 Task: Add a condition where "Hours since ticket status new Is Five" in unsolved tickets in your groups.
Action: Mouse moved to (124, 463)
Screenshot: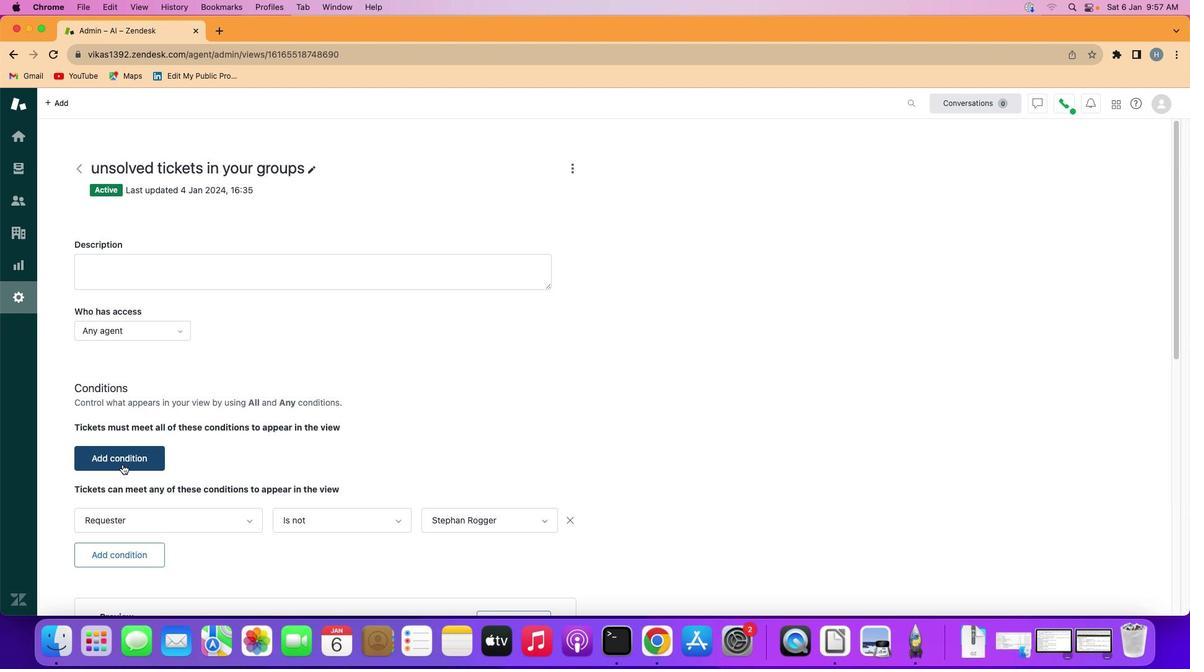 
Action: Mouse pressed left at (124, 463)
Screenshot: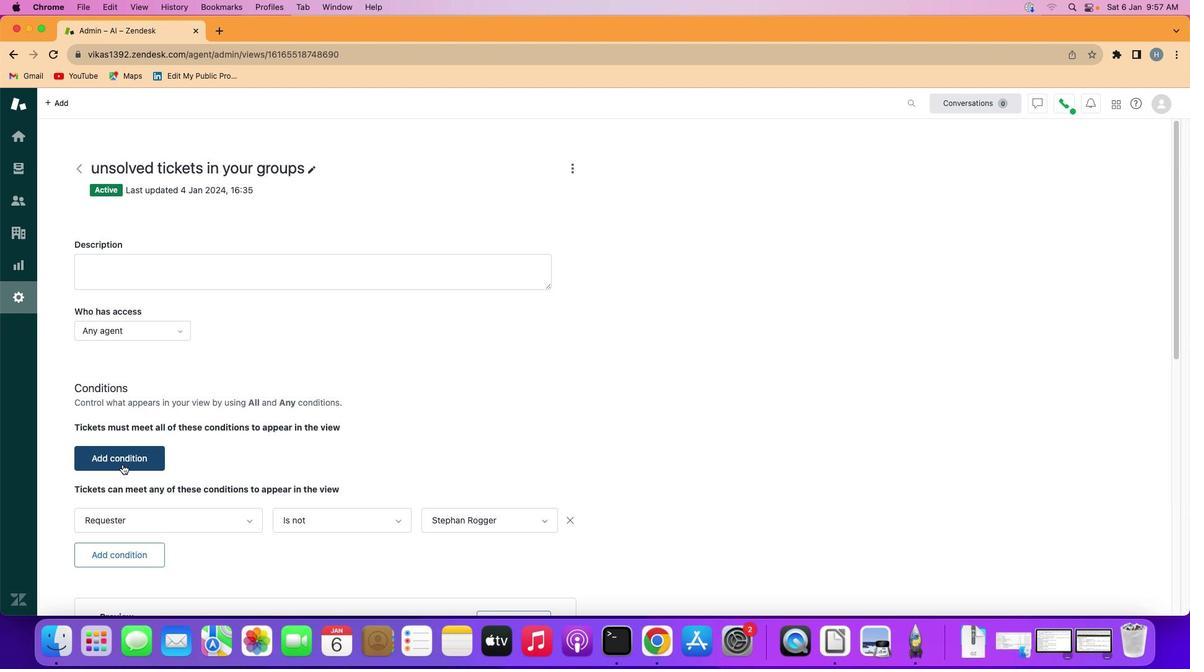 
Action: Mouse moved to (159, 463)
Screenshot: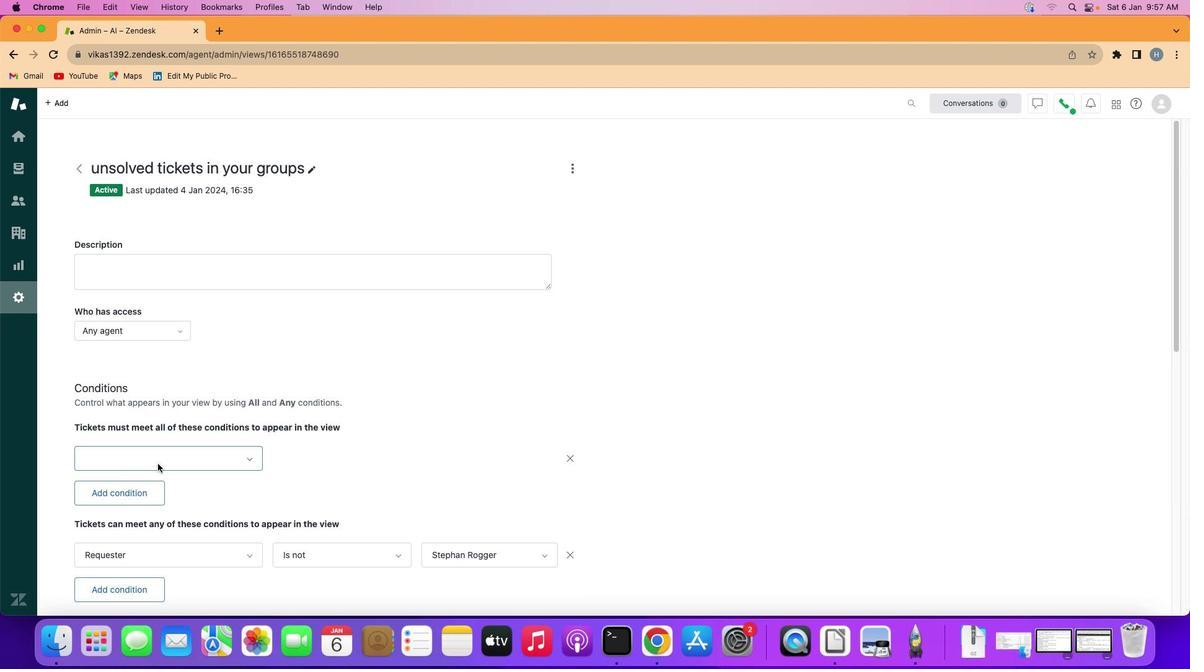 
Action: Mouse pressed left at (159, 463)
Screenshot: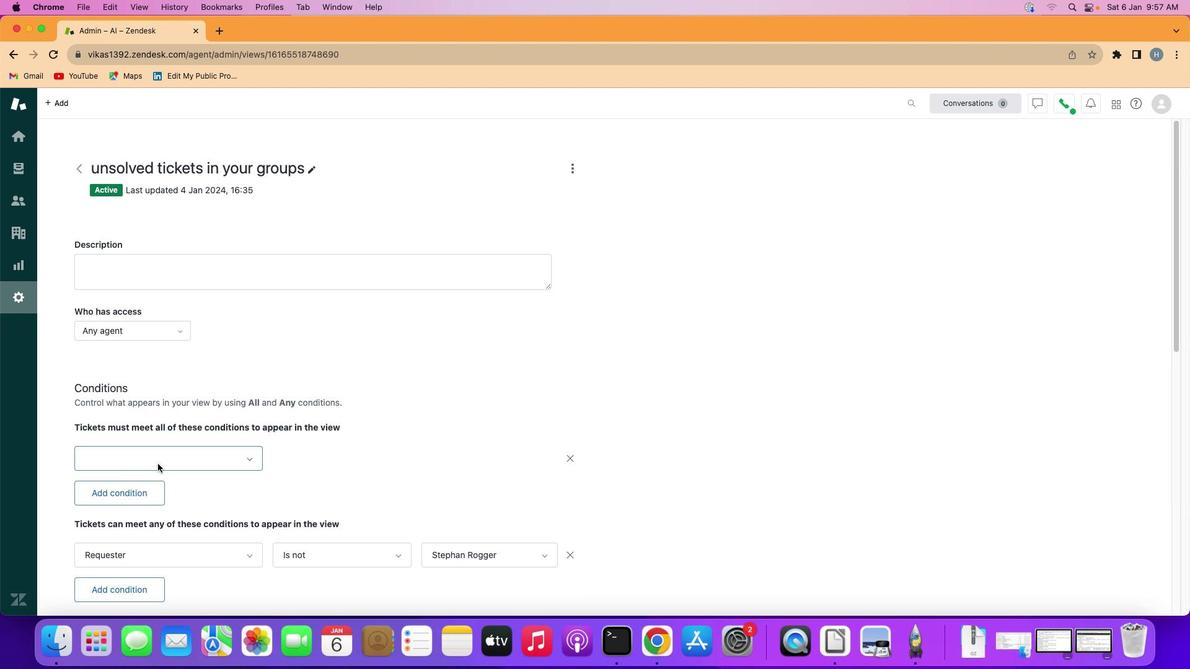 
Action: Mouse moved to (168, 345)
Screenshot: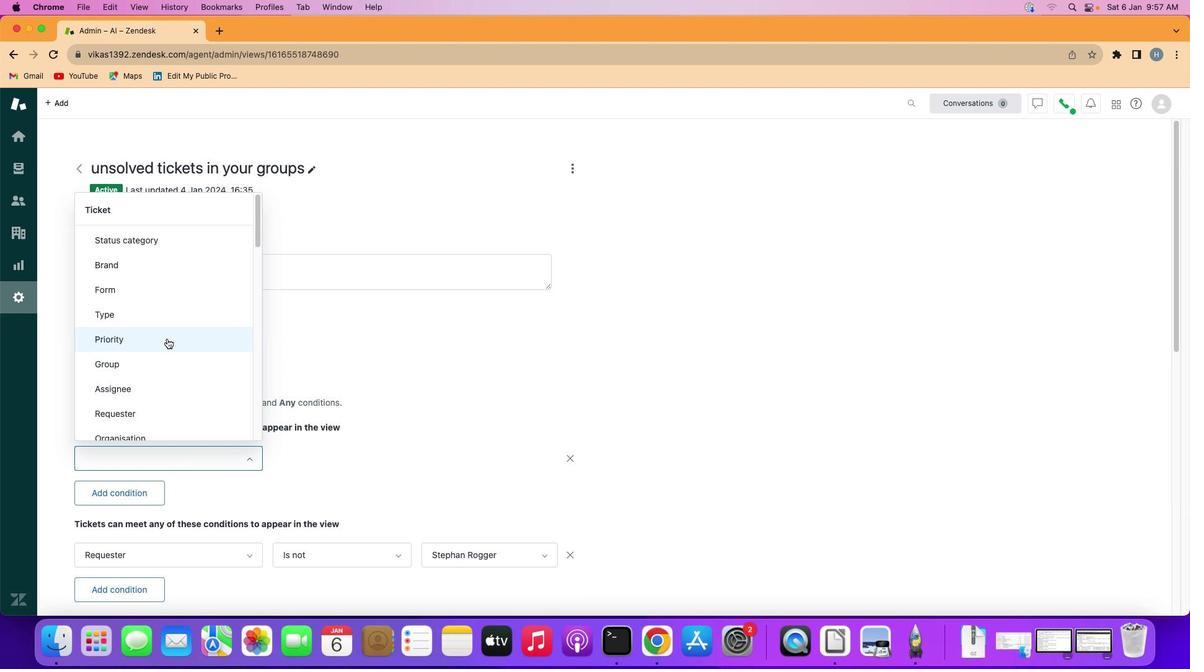 
Action: Mouse scrolled (168, 345) with delta (0, 26)
Screenshot: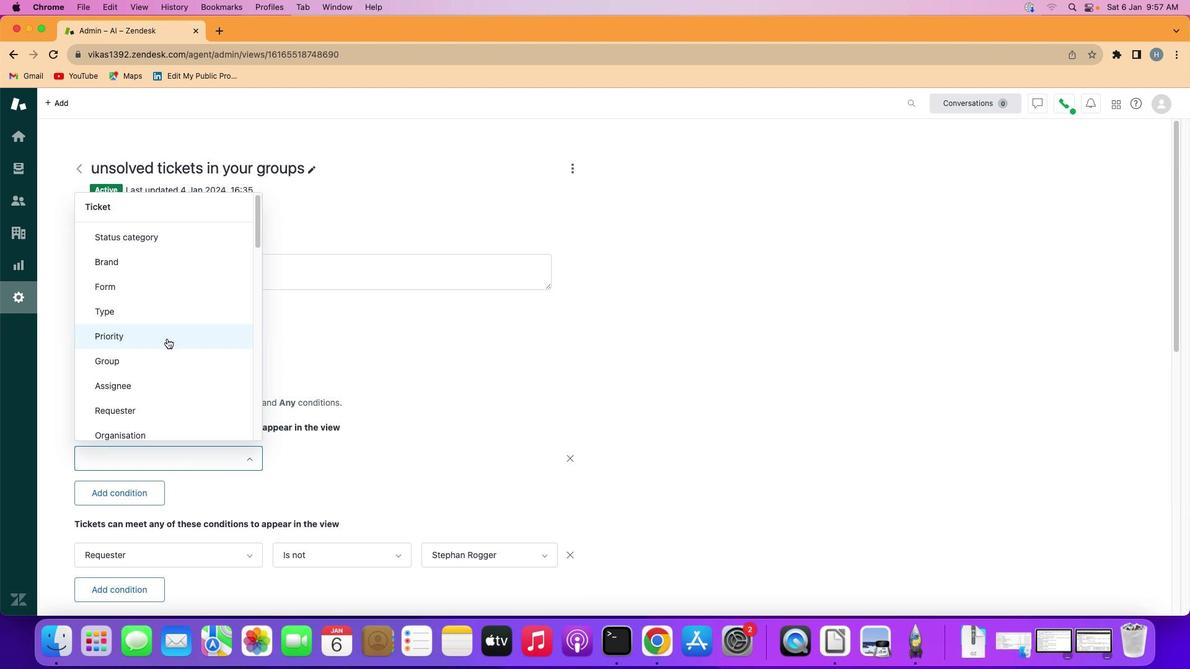 
Action: Mouse scrolled (168, 345) with delta (0, 26)
Screenshot: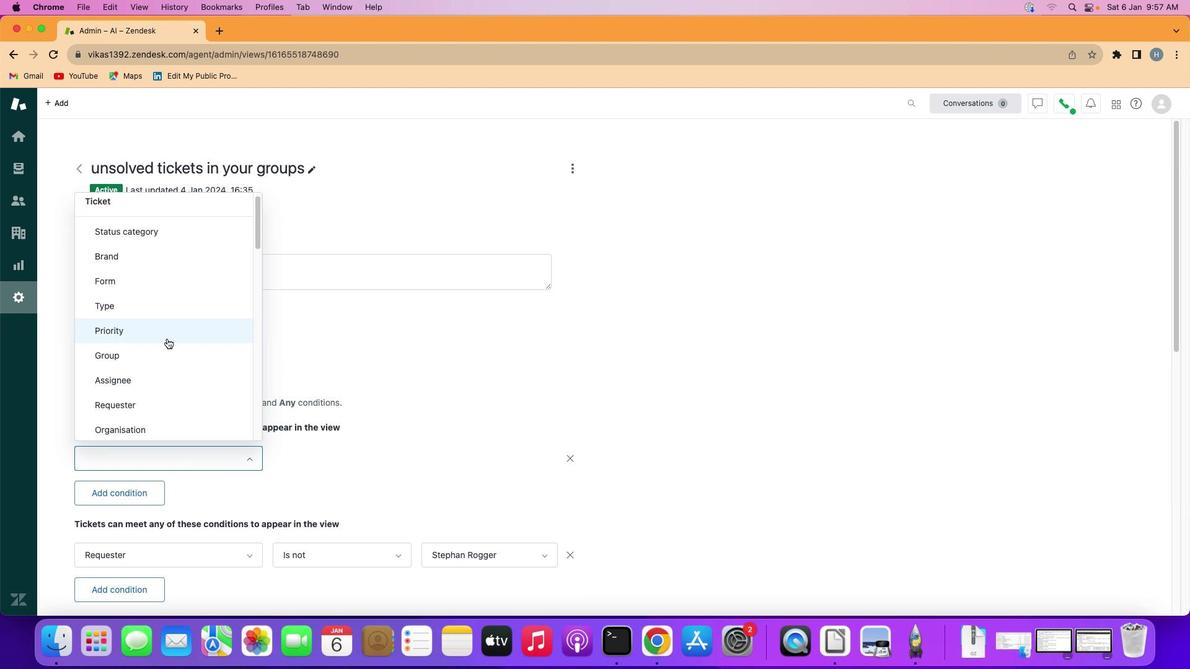 
Action: Mouse scrolled (168, 345) with delta (0, 25)
Screenshot: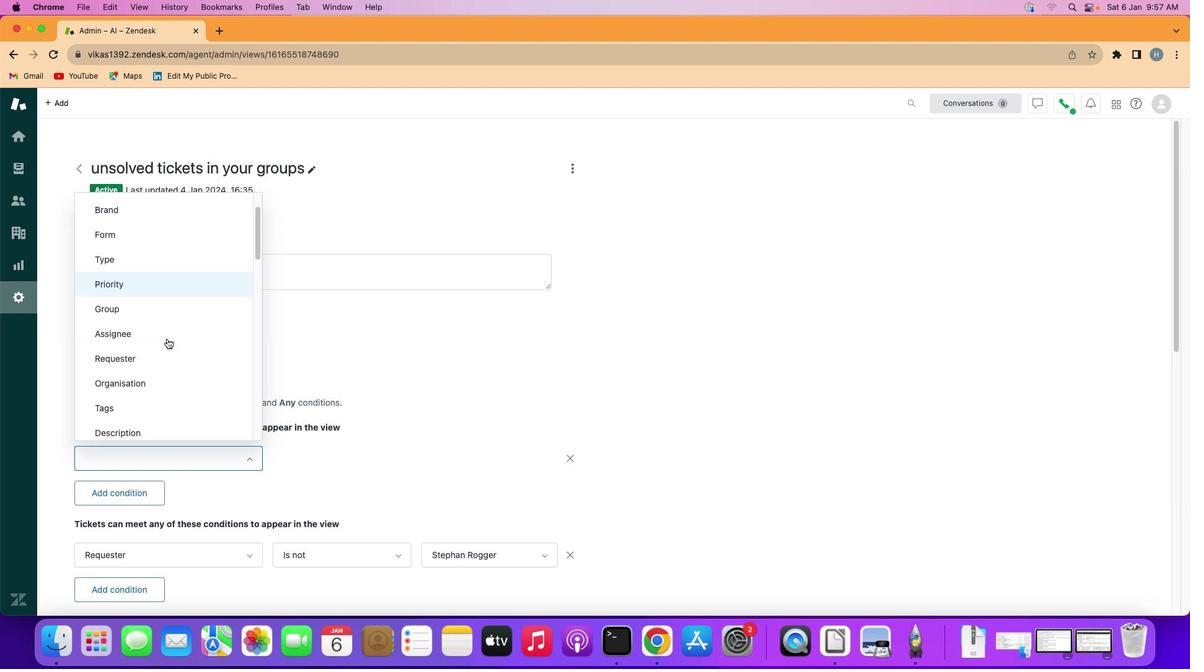 
Action: Mouse scrolled (168, 345) with delta (0, 24)
Screenshot: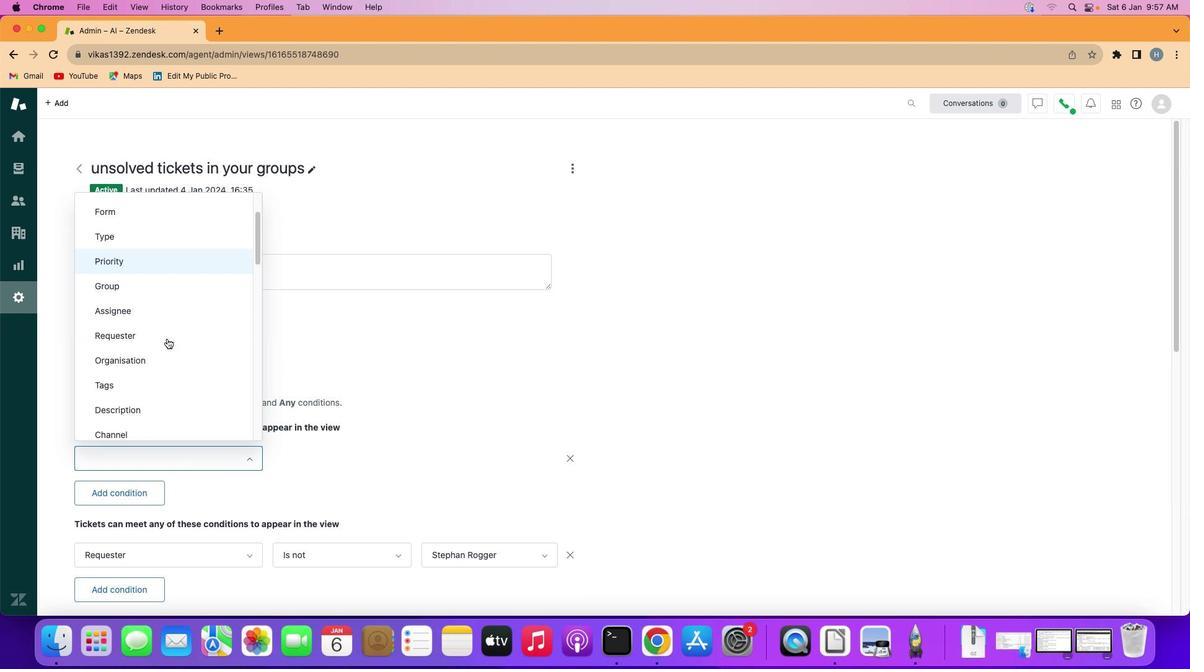 
Action: Mouse scrolled (168, 345) with delta (0, 24)
Screenshot: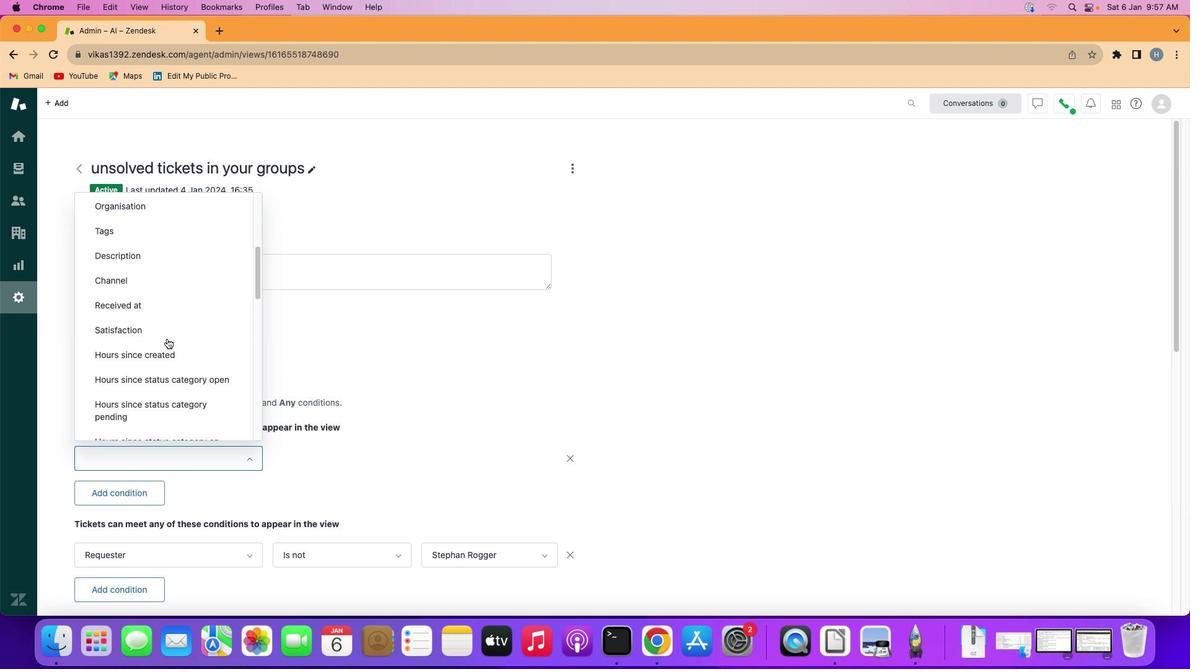 
Action: Mouse scrolled (168, 345) with delta (0, 24)
Screenshot: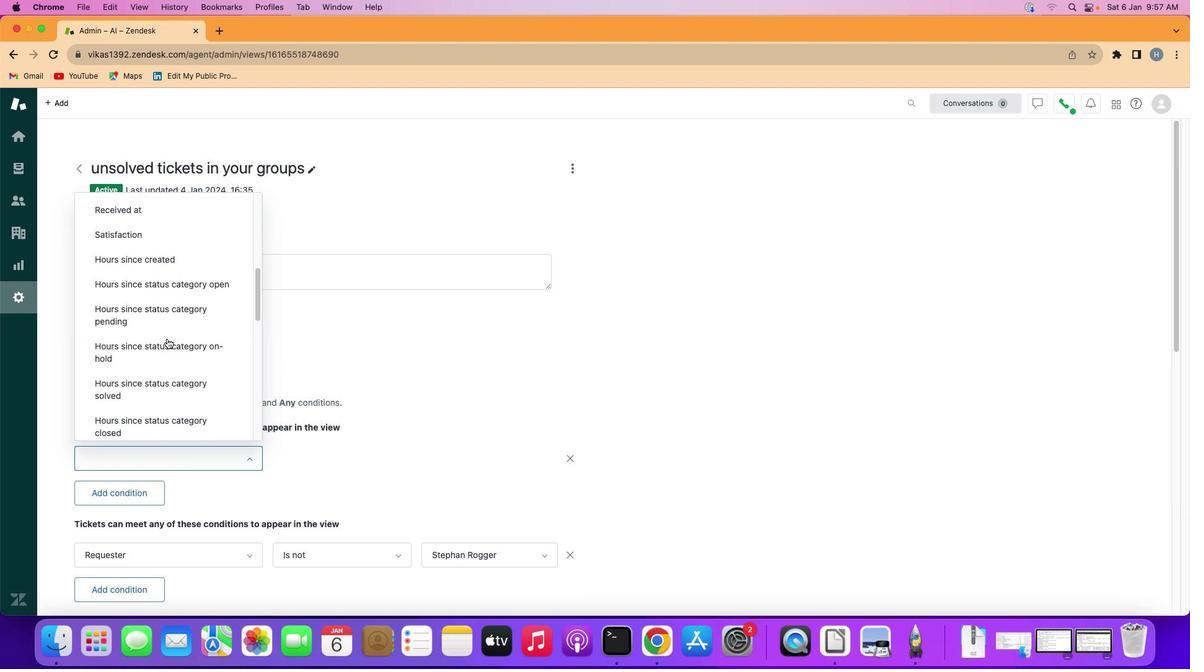 
Action: Mouse moved to (174, 374)
Screenshot: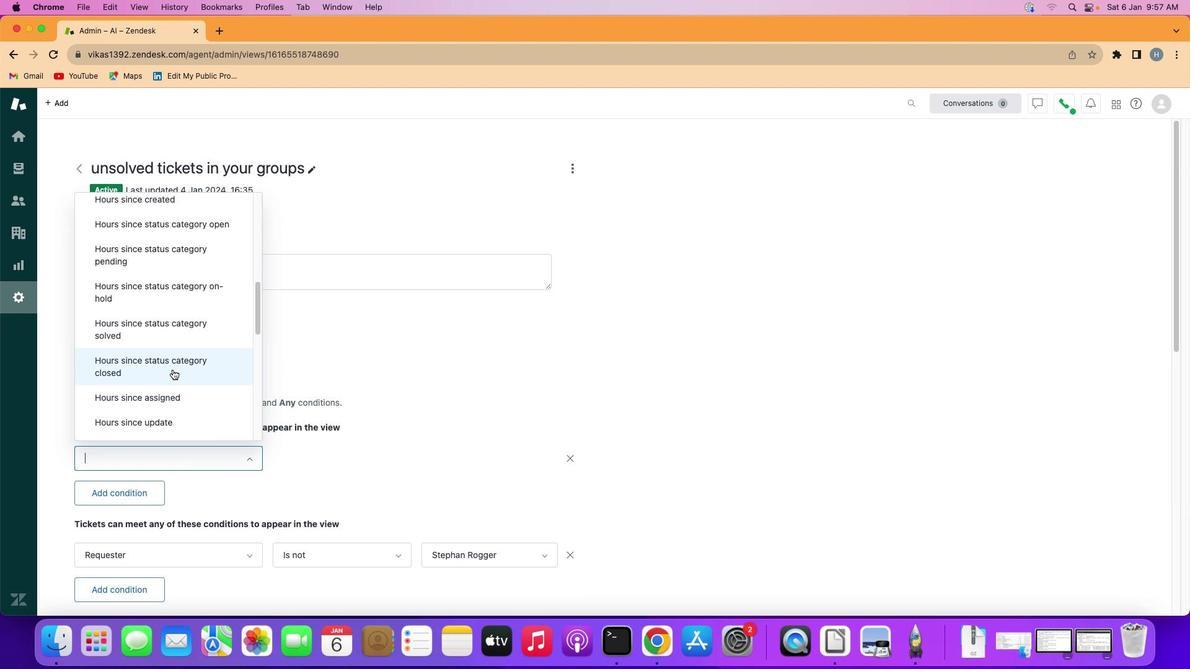 
Action: Mouse scrolled (174, 374) with delta (0, 26)
Screenshot: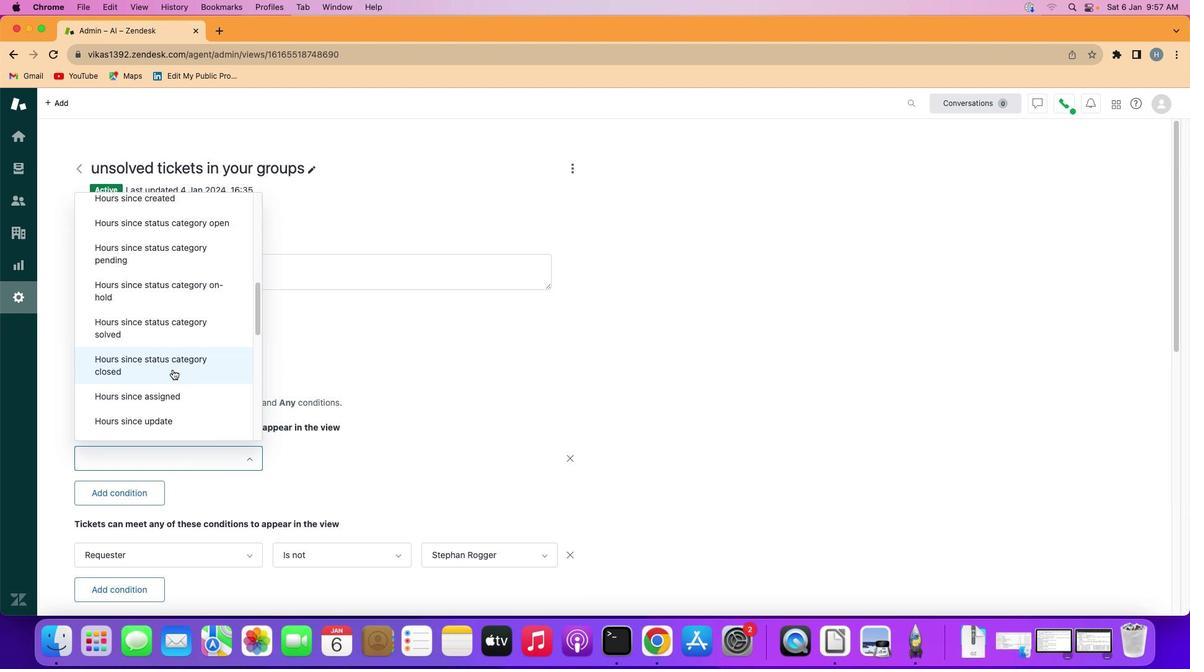 
Action: Mouse scrolled (174, 374) with delta (0, 26)
Screenshot: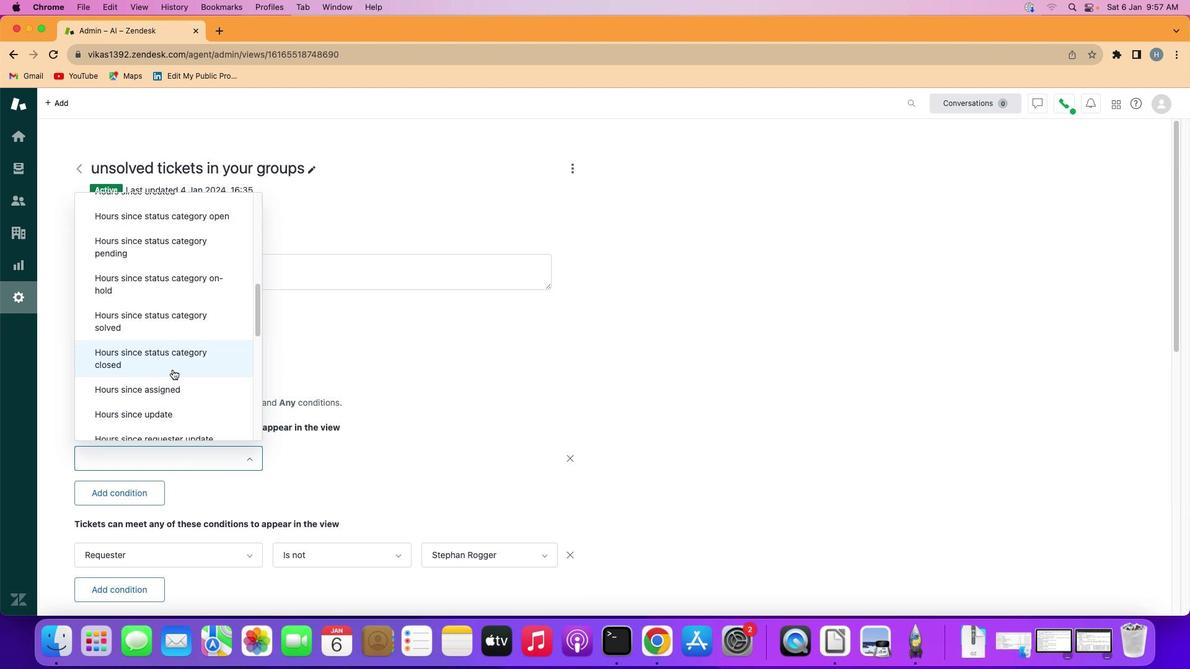 
Action: Mouse scrolled (174, 374) with delta (0, 26)
Screenshot: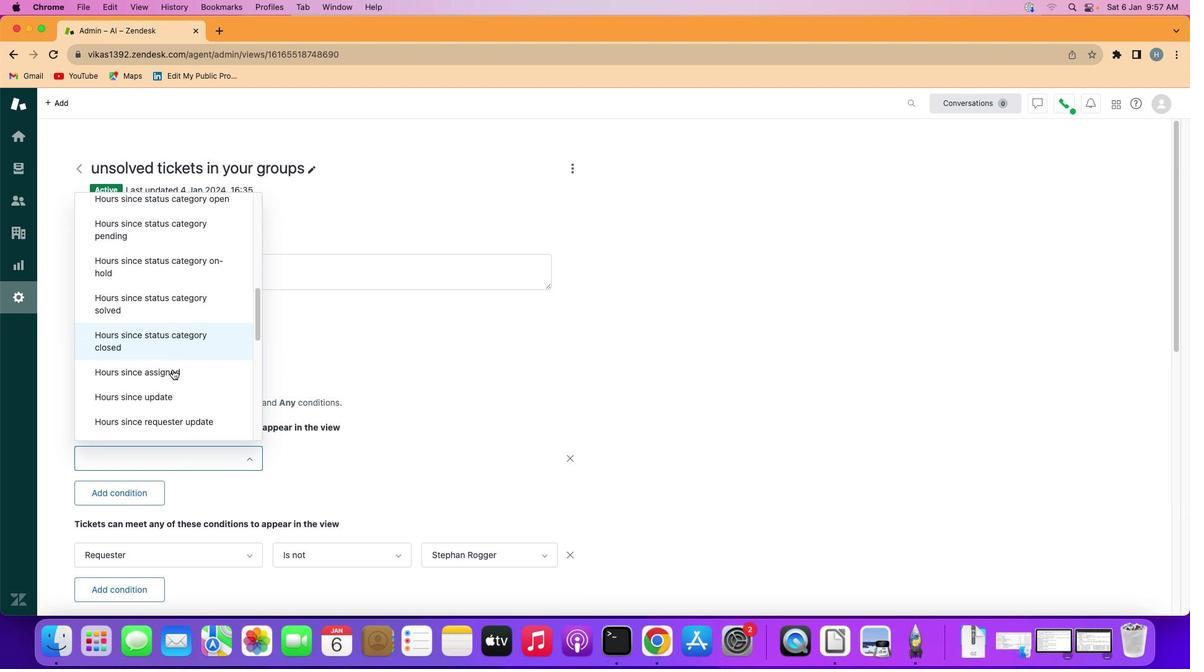 
Action: Mouse scrolled (174, 374) with delta (0, 26)
Screenshot: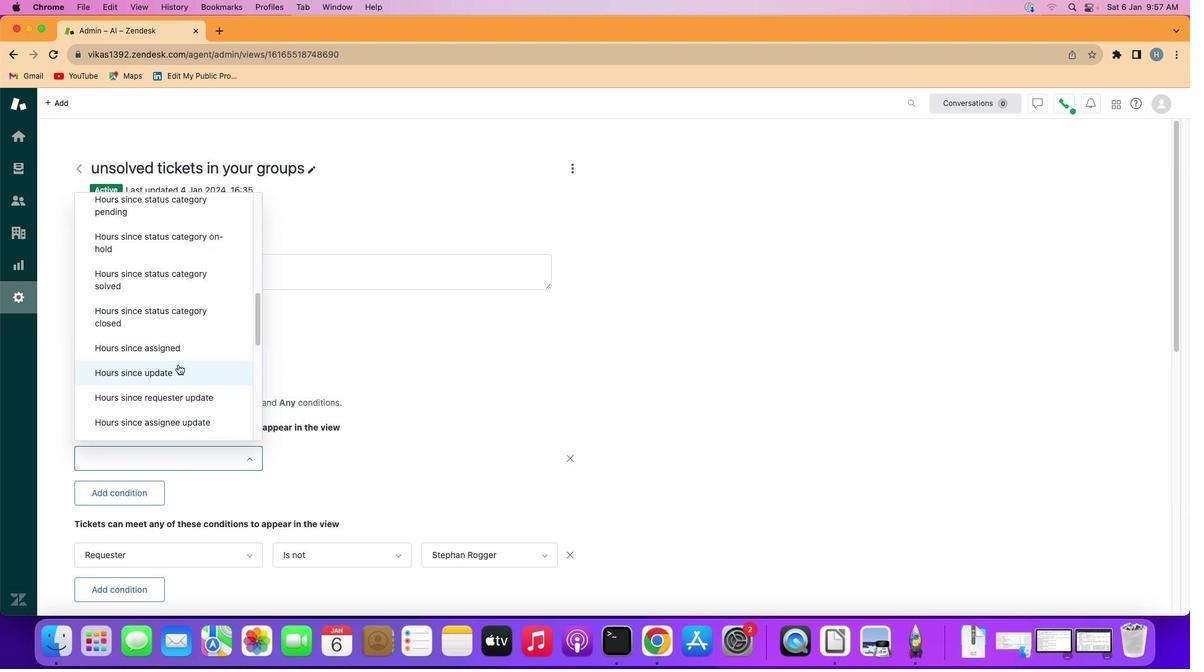 
Action: Mouse moved to (188, 367)
Screenshot: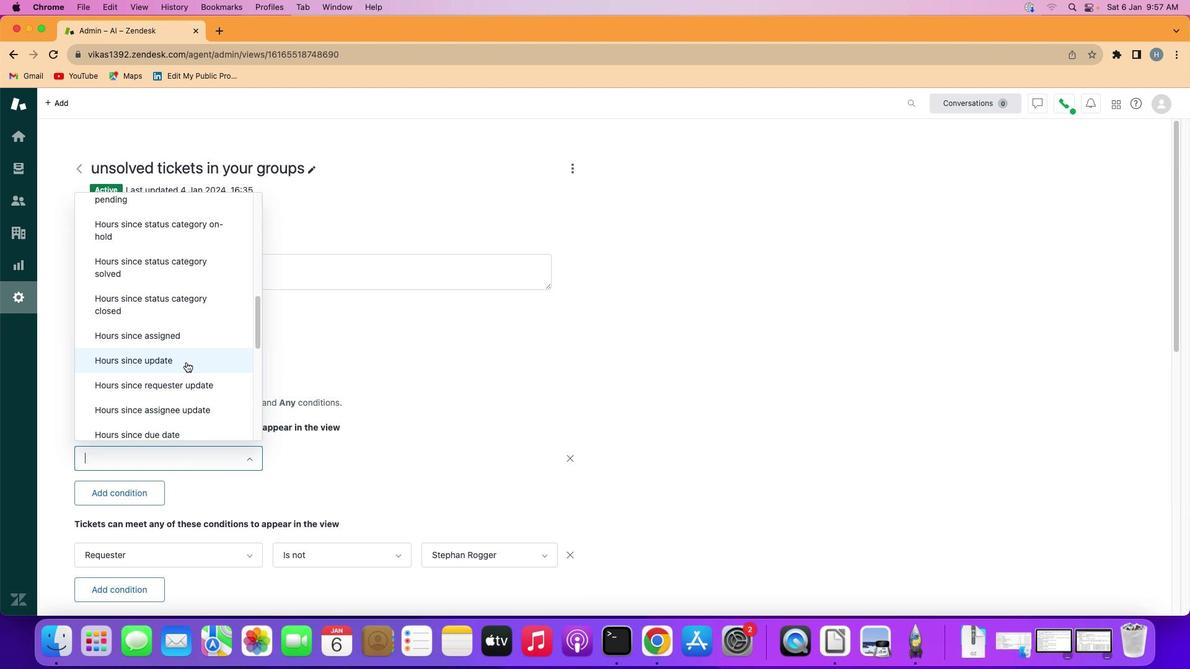 
Action: Mouse scrolled (188, 367) with delta (0, 26)
Screenshot: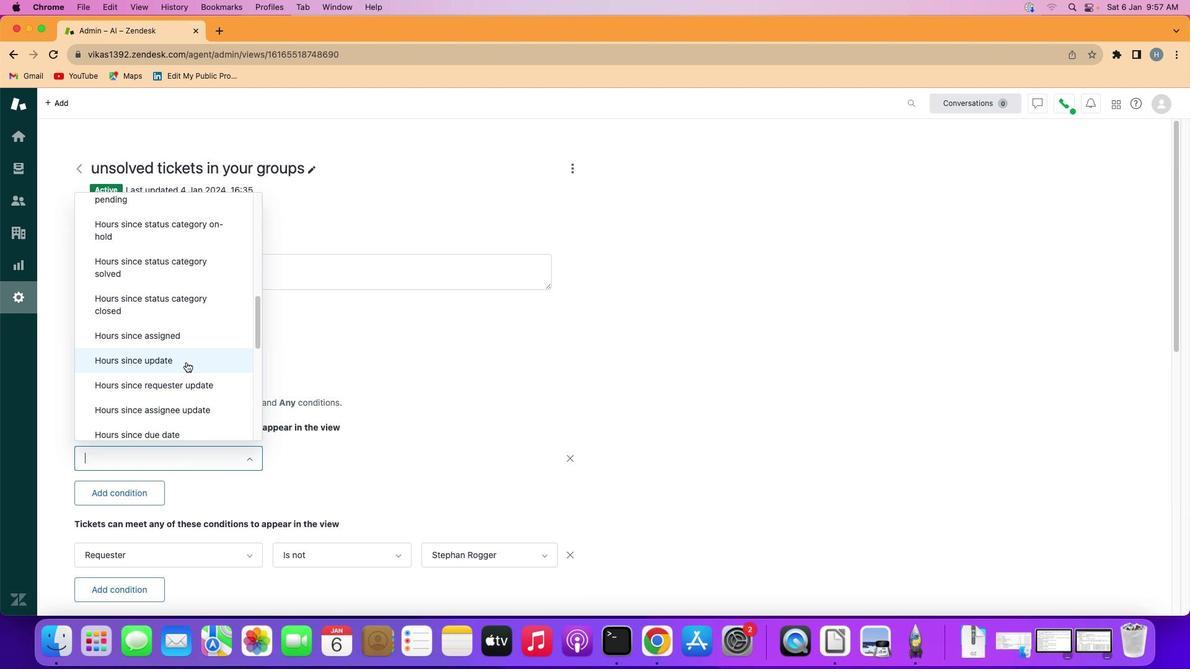 
Action: Mouse scrolled (188, 367) with delta (0, 27)
Screenshot: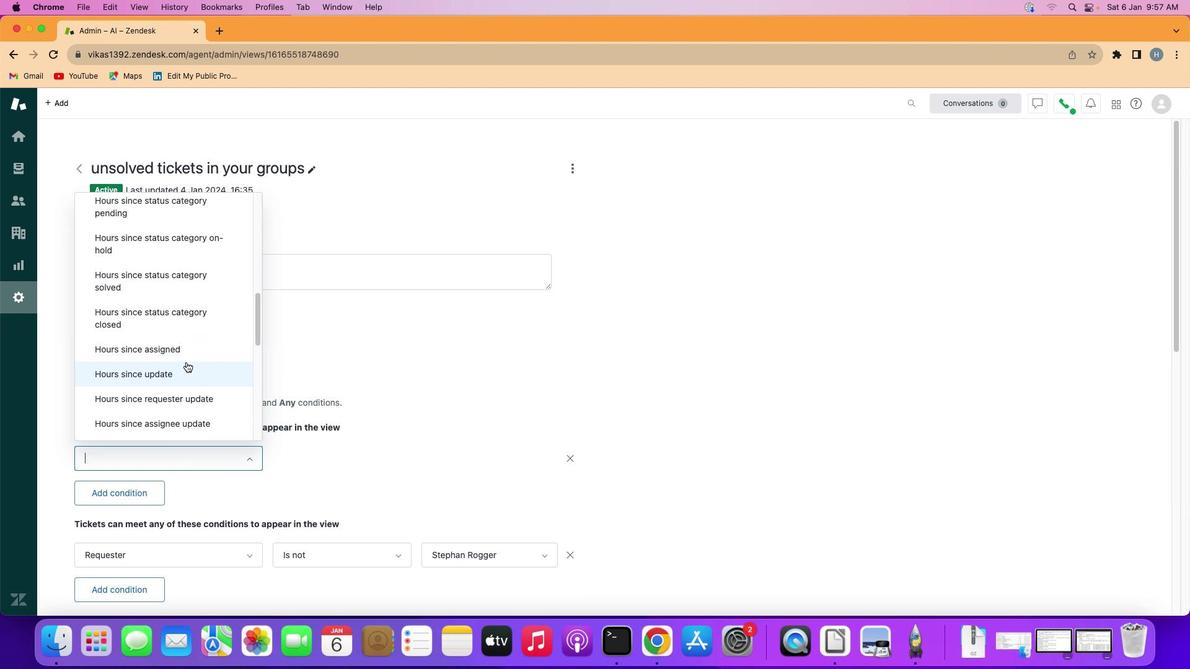
Action: Mouse scrolled (188, 367) with delta (0, 26)
Screenshot: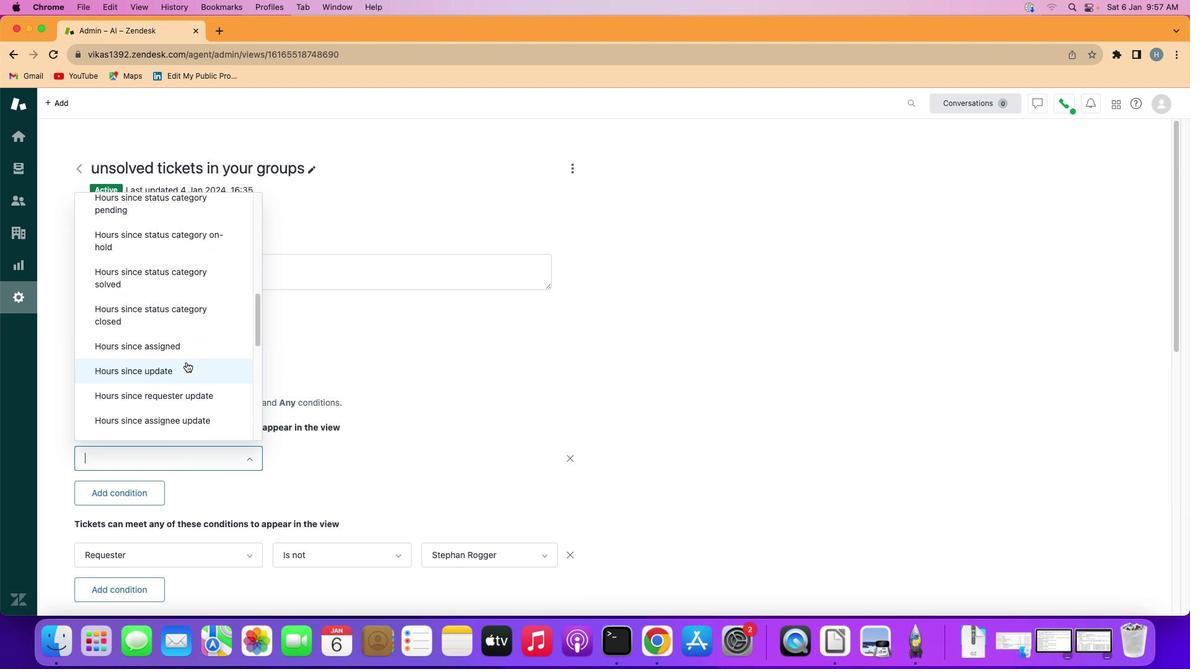
Action: Mouse scrolled (188, 367) with delta (0, 26)
Screenshot: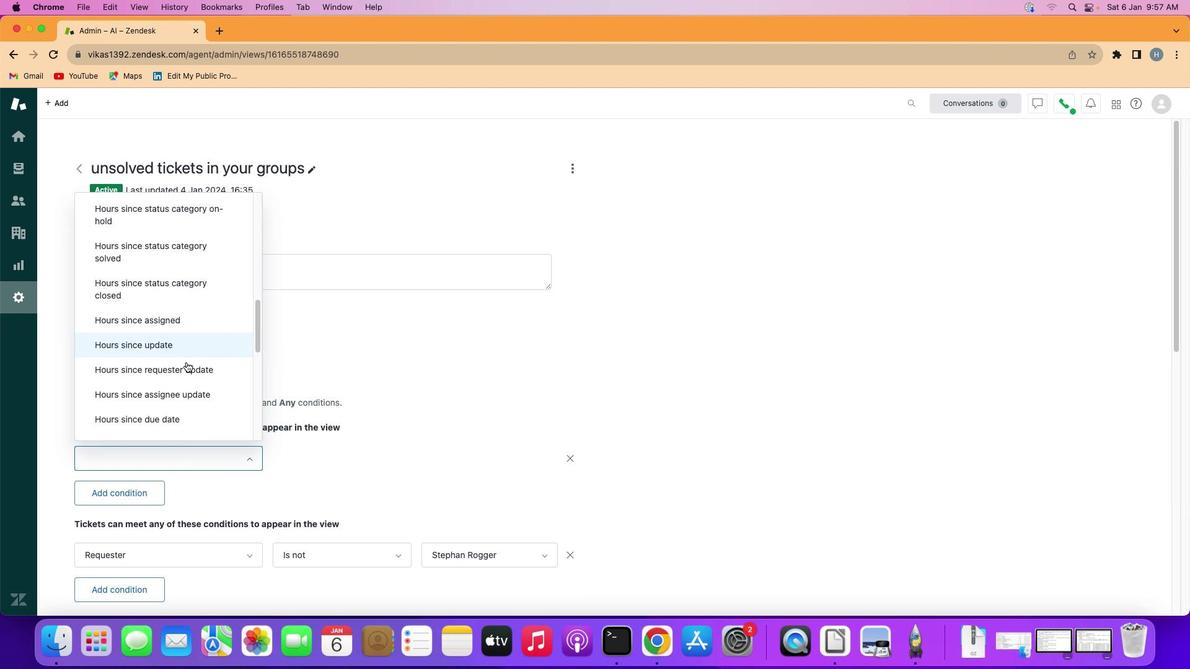 
Action: Mouse scrolled (188, 367) with delta (0, 26)
Screenshot: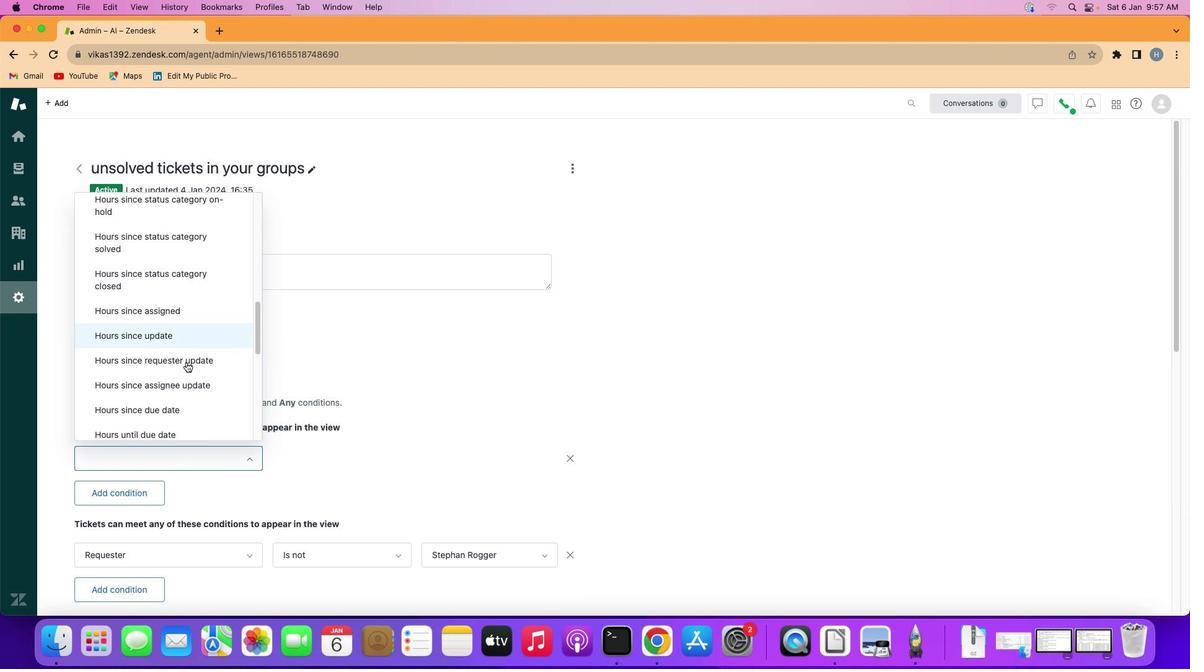 
Action: Mouse scrolled (188, 367) with delta (0, 26)
Screenshot: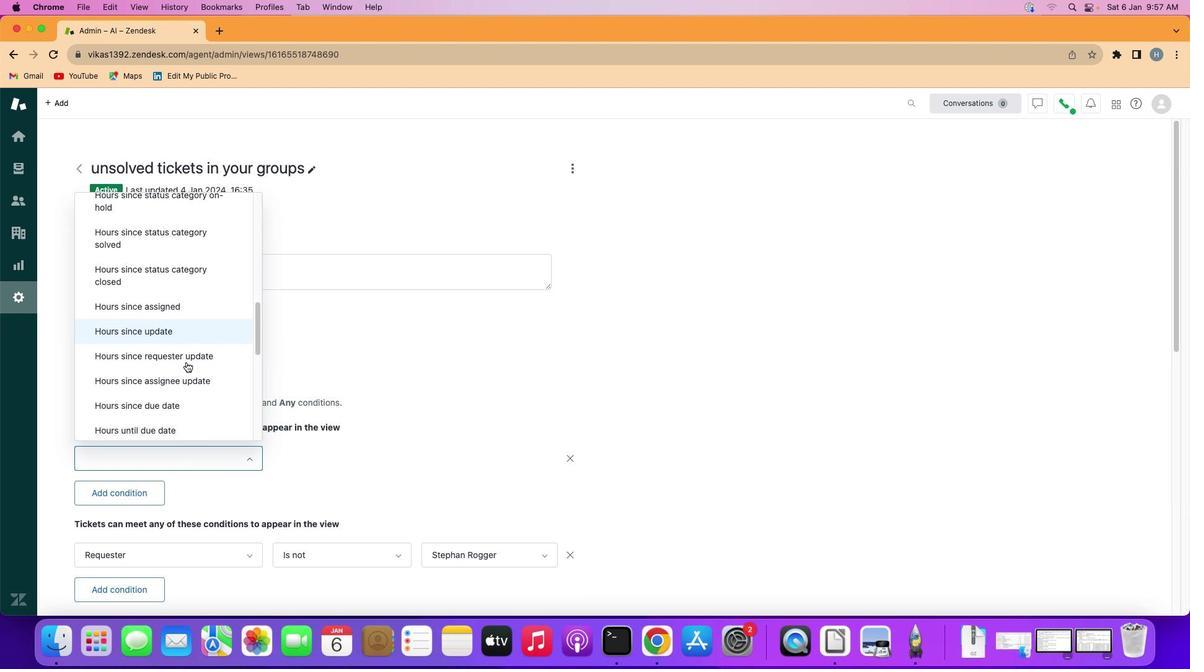 
Action: Mouse scrolled (188, 367) with delta (0, 26)
Screenshot: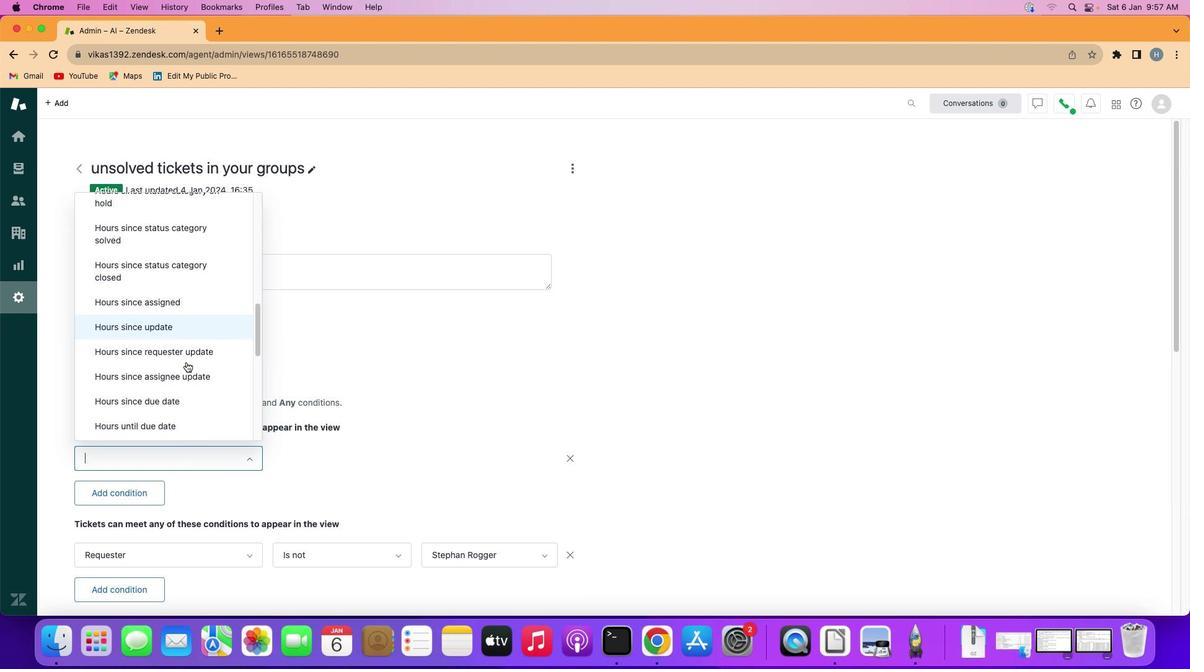 
Action: Mouse scrolled (188, 367) with delta (0, 26)
Screenshot: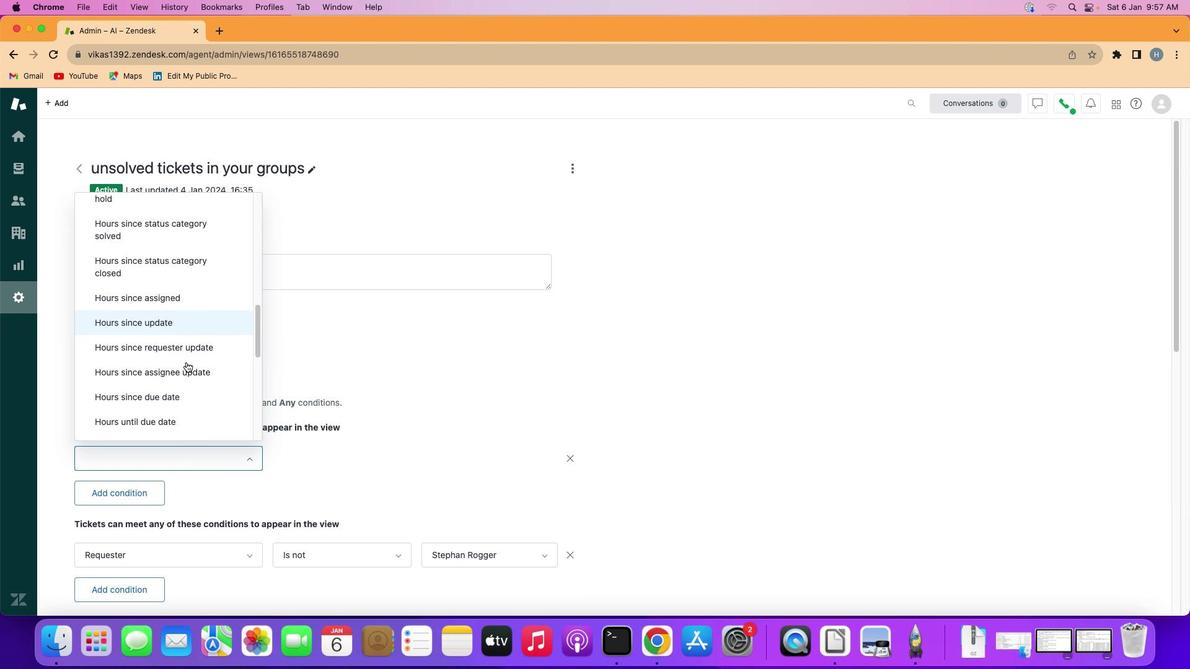 
Action: Mouse scrolled (188, 367) with delta (0, 26)
Screenshot: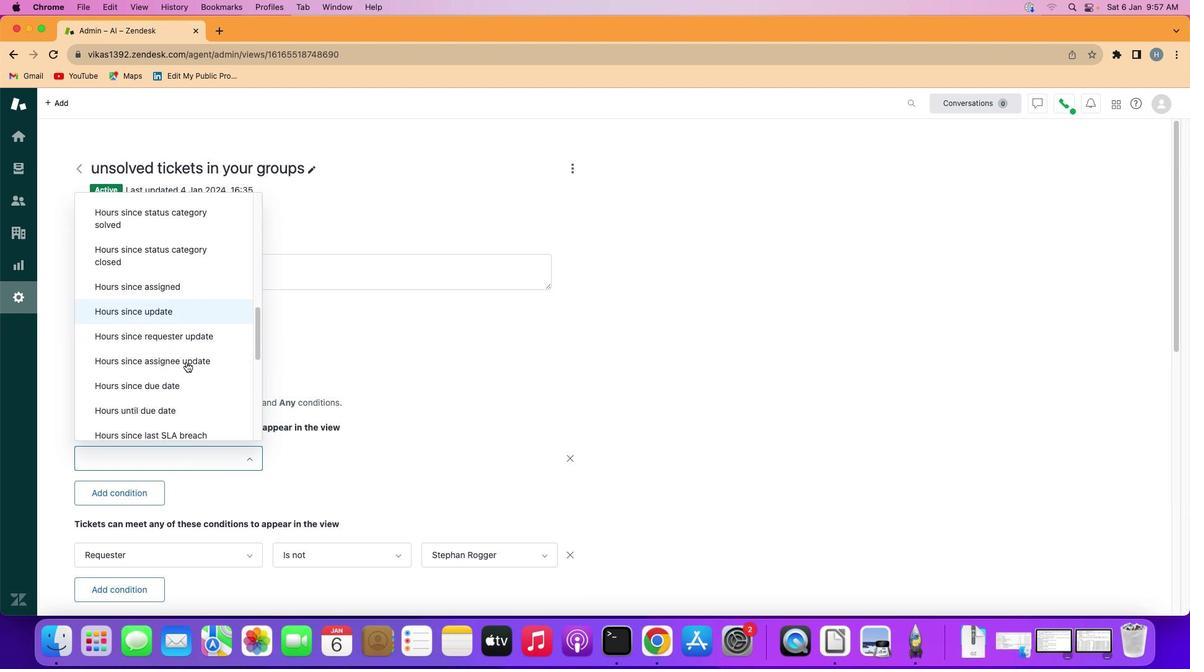 
Action: Mouse scrolled (188, 367) with delta (0, 25)
Screenshot: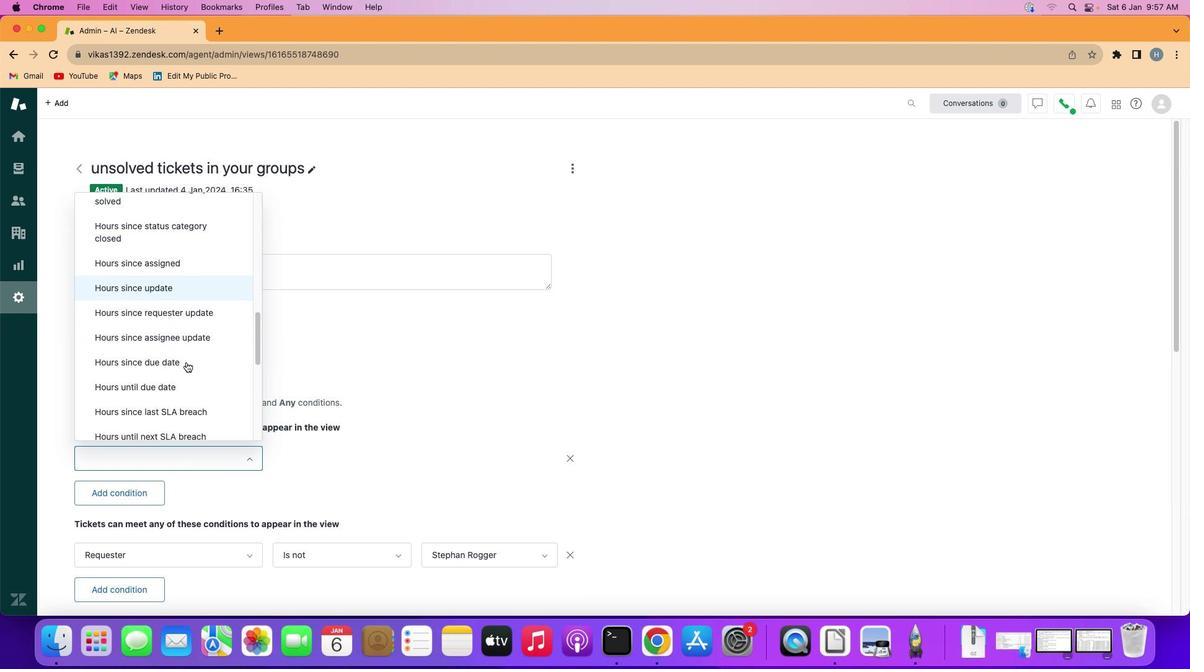 
Action: Mouse scrolled (188, 367) with delta (0, 26)
Screenshot: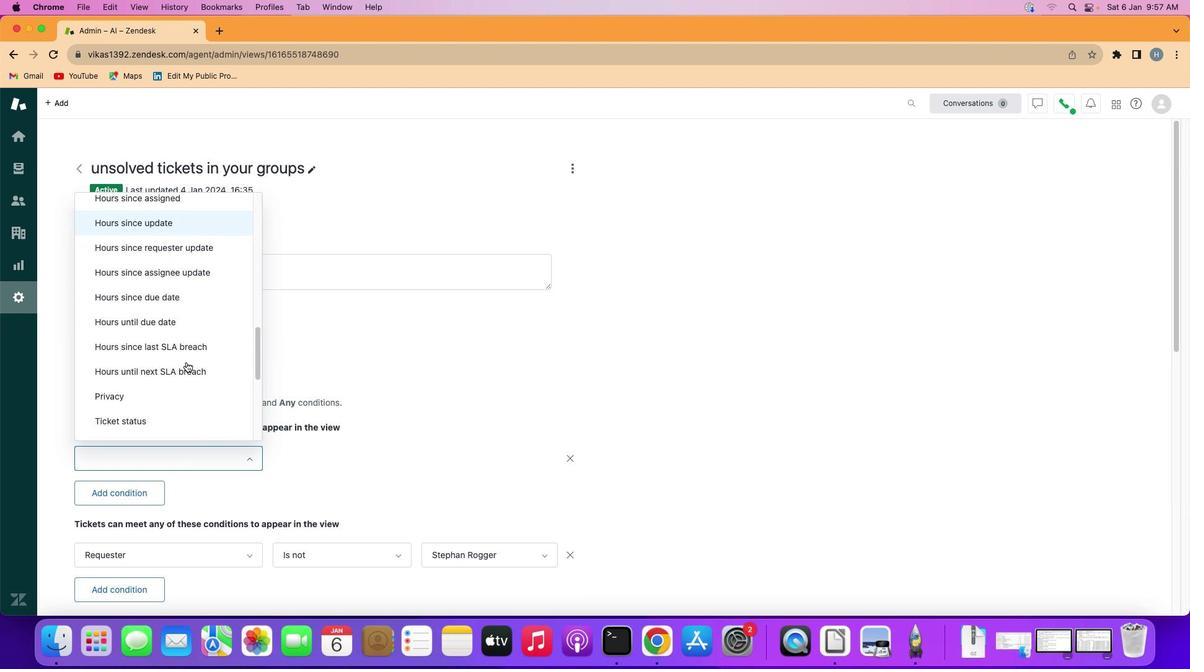 
Action: Mouse scrolled (188, 367) with delta (0, 26)
Screenshot: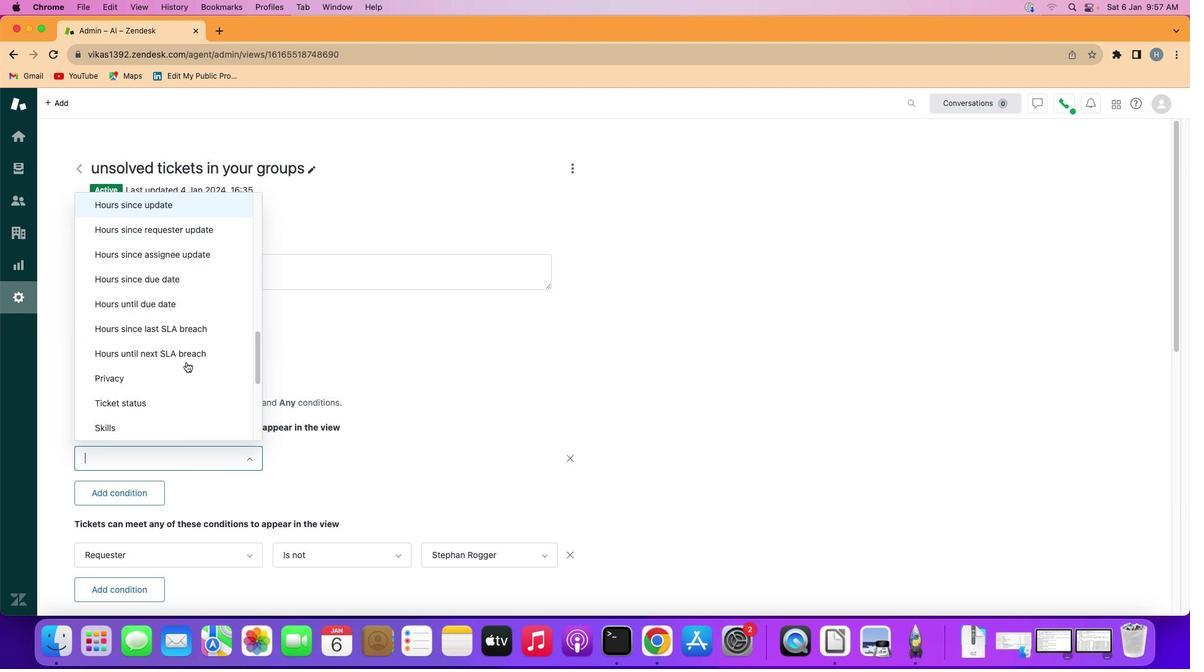 
Action: Mouse scrolled (188, 367) with delta (0, 26)
Screenshot: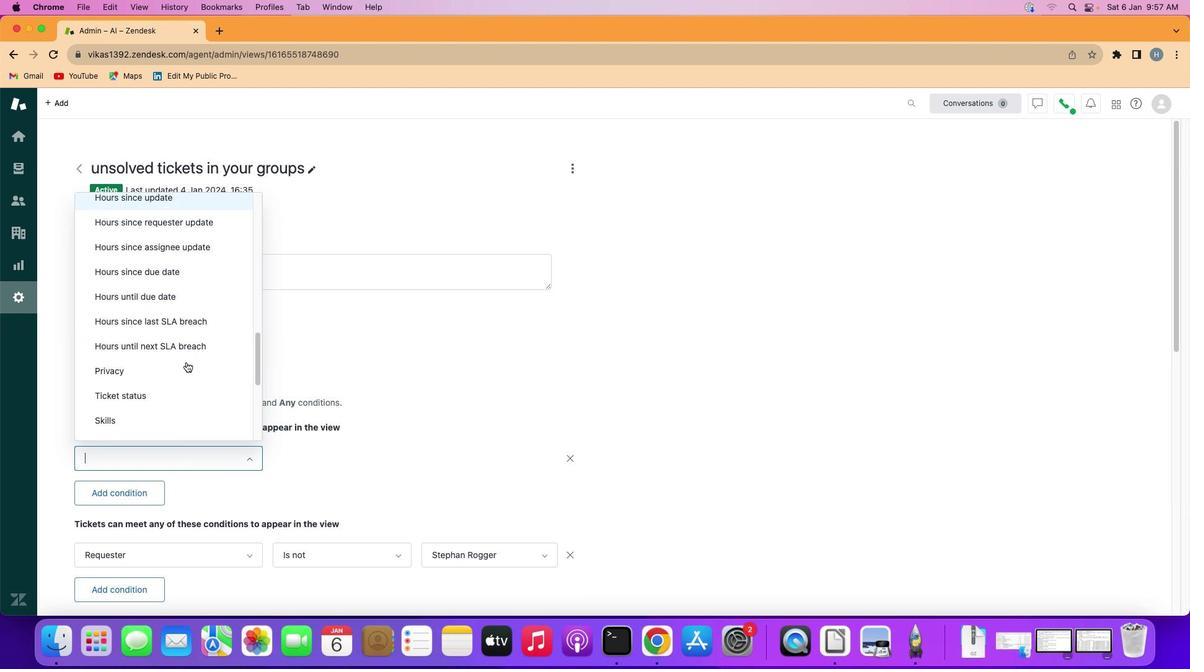 
Action: Mouse scrolled (188, 367) with delta (0, 26)
Screenshot: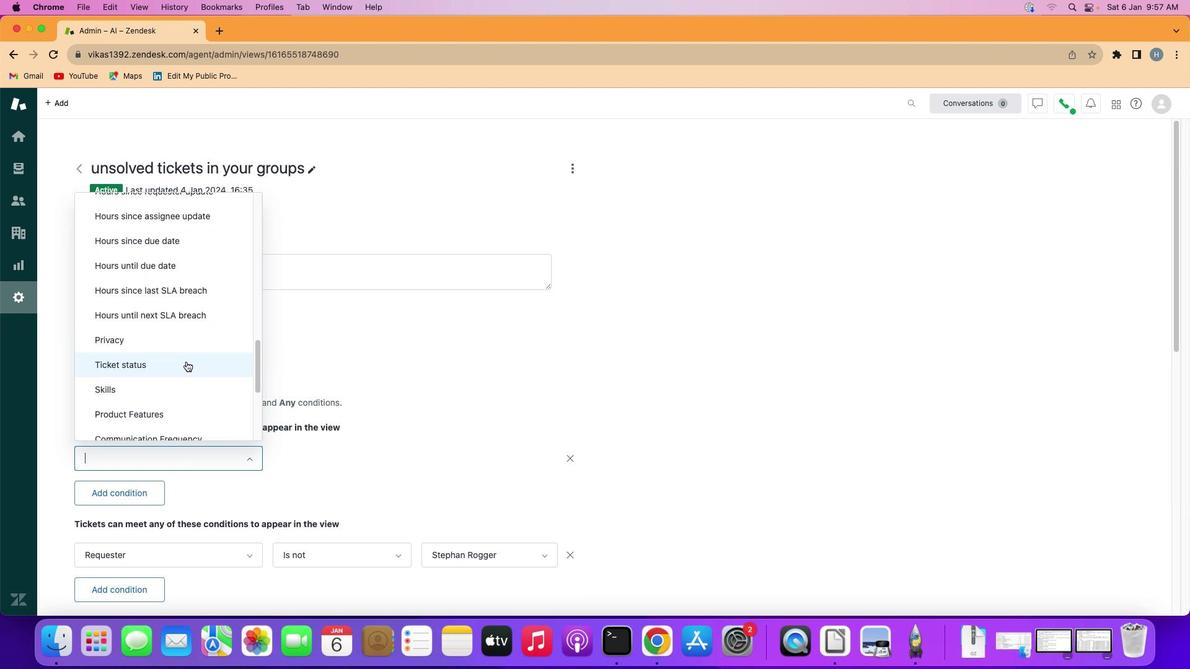 
Action: Mouse moved to (189, 367)
Screenshot: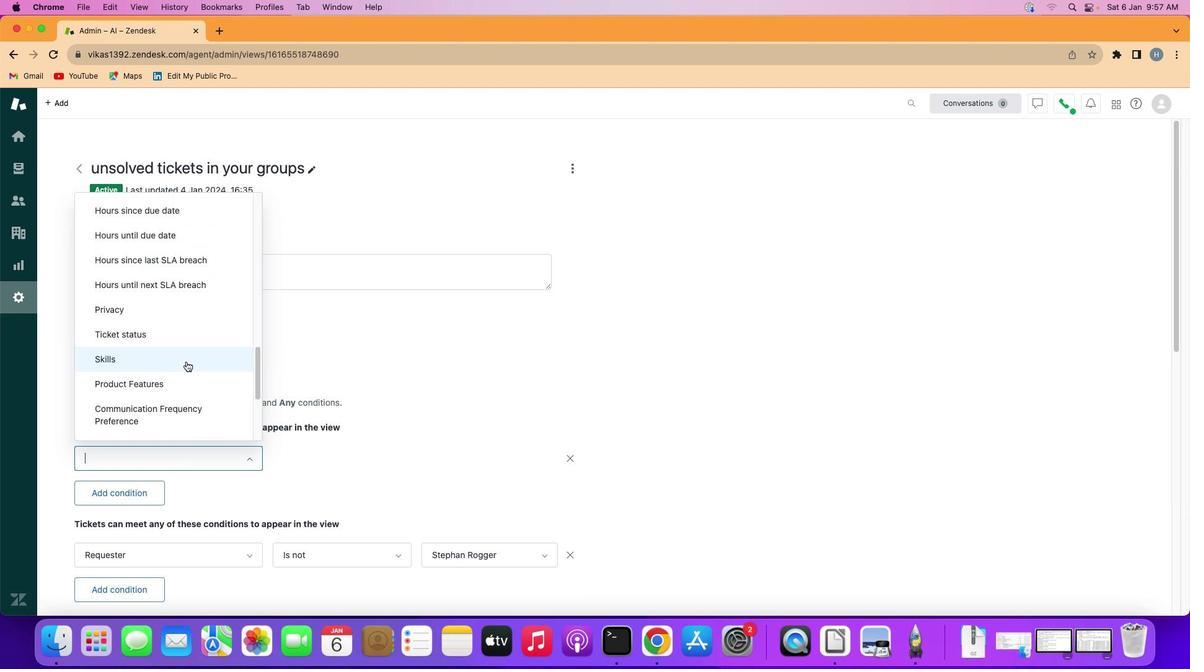 
Action: Mouse scrolled (189, 367) with delta (0, 26)
Screenshot: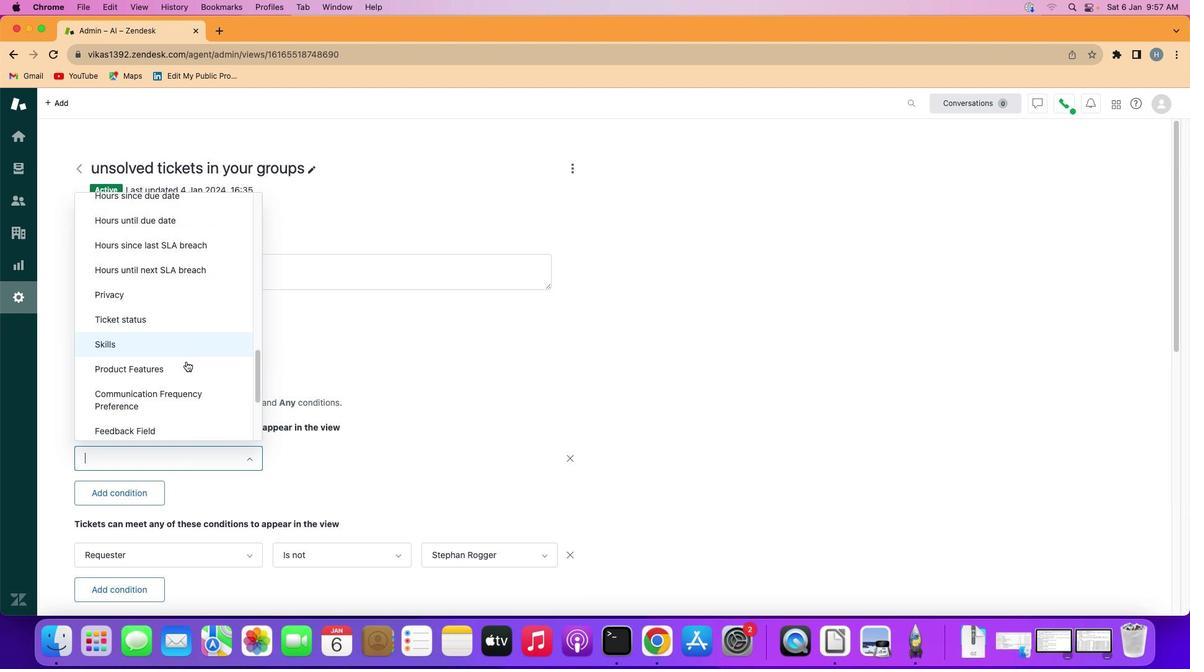 
Action: Mouse moved to (182, 406)
Screenshot: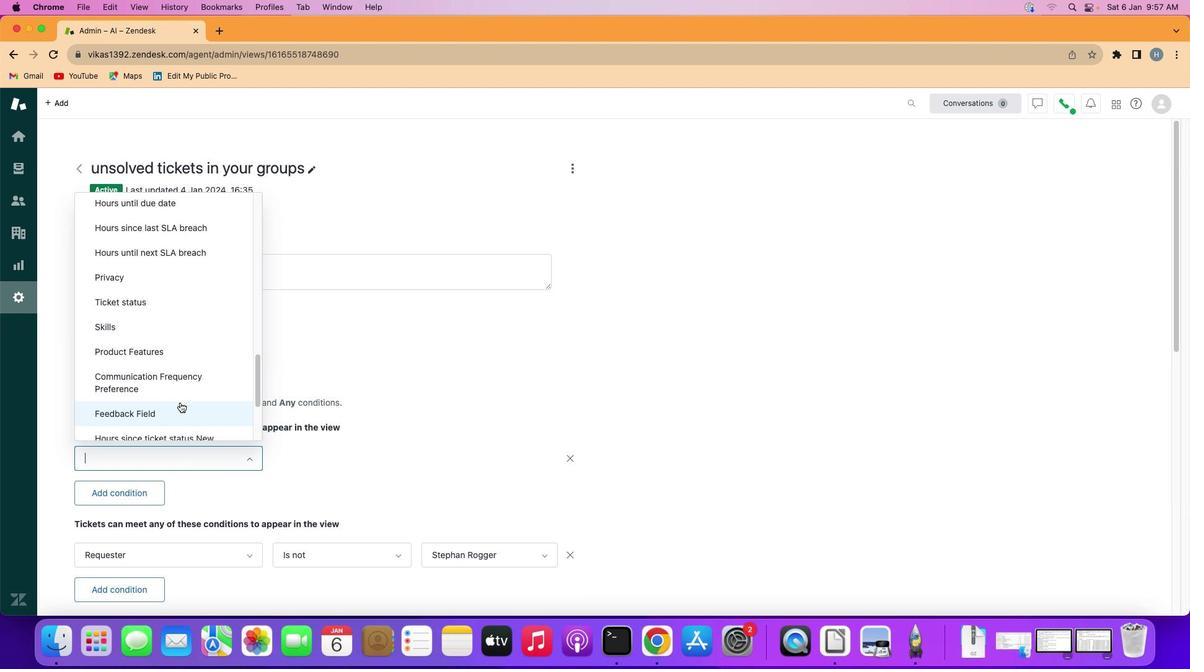 
Action: Mouse scrolled (182, 406) with delta (0, 26)
Screenshot: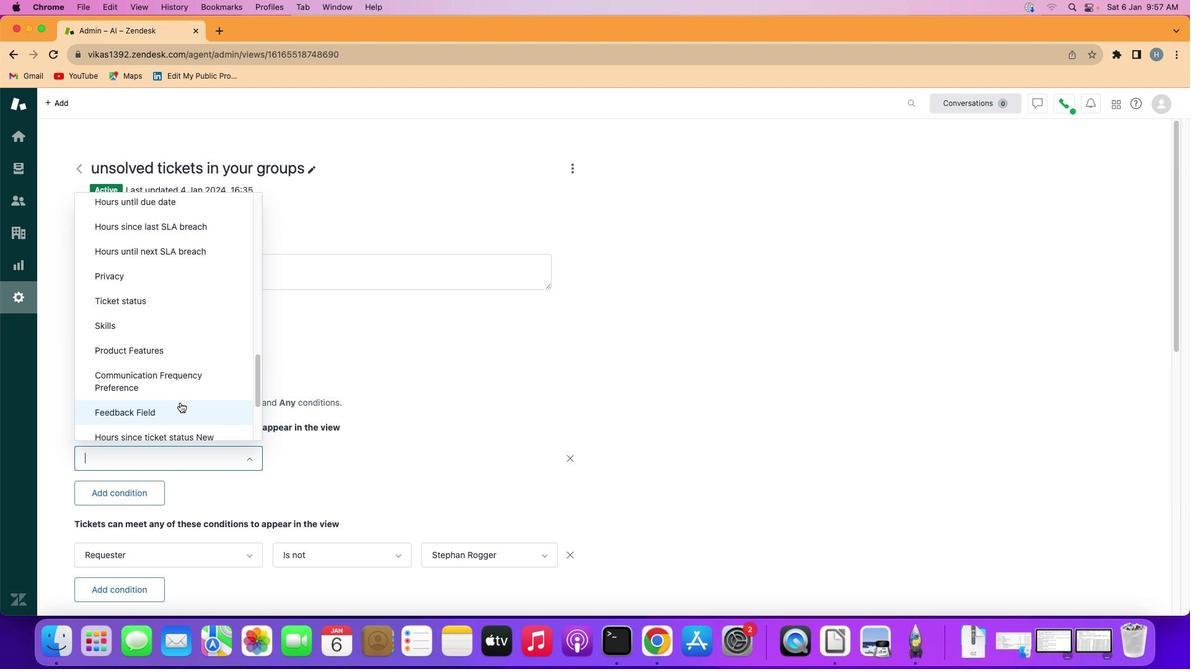 
Action: Mouse scrolled (182, 406) with delta (0, 26)
Screenshot: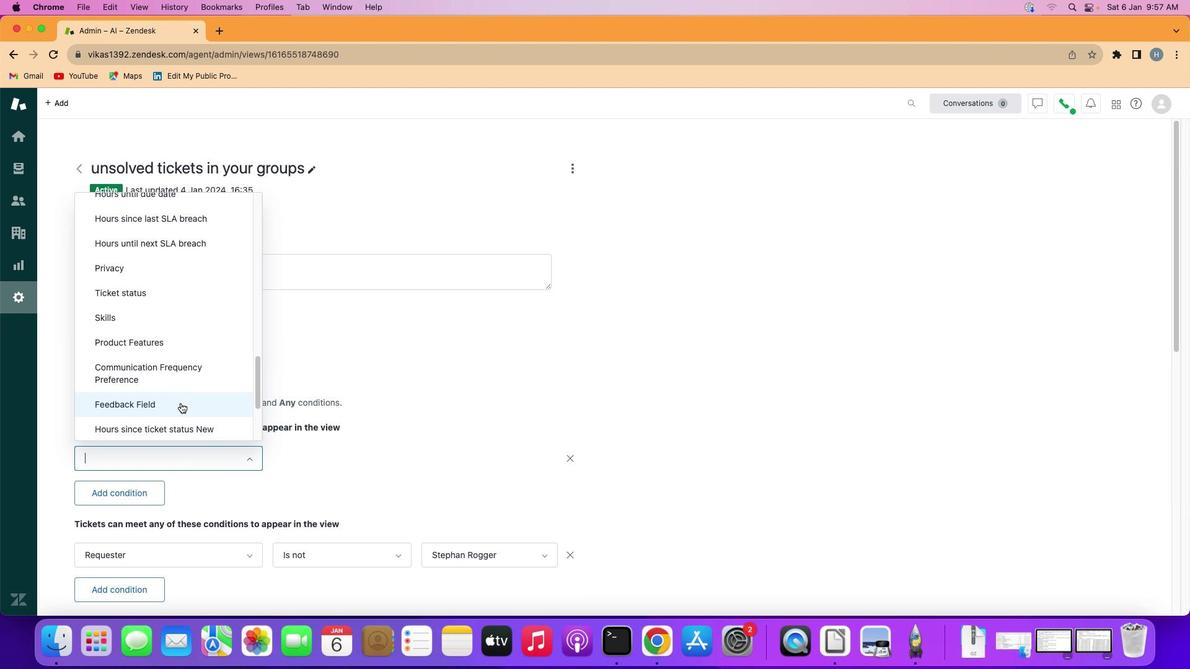 
Action: Mouse moved to (182, 406)
Screenshot: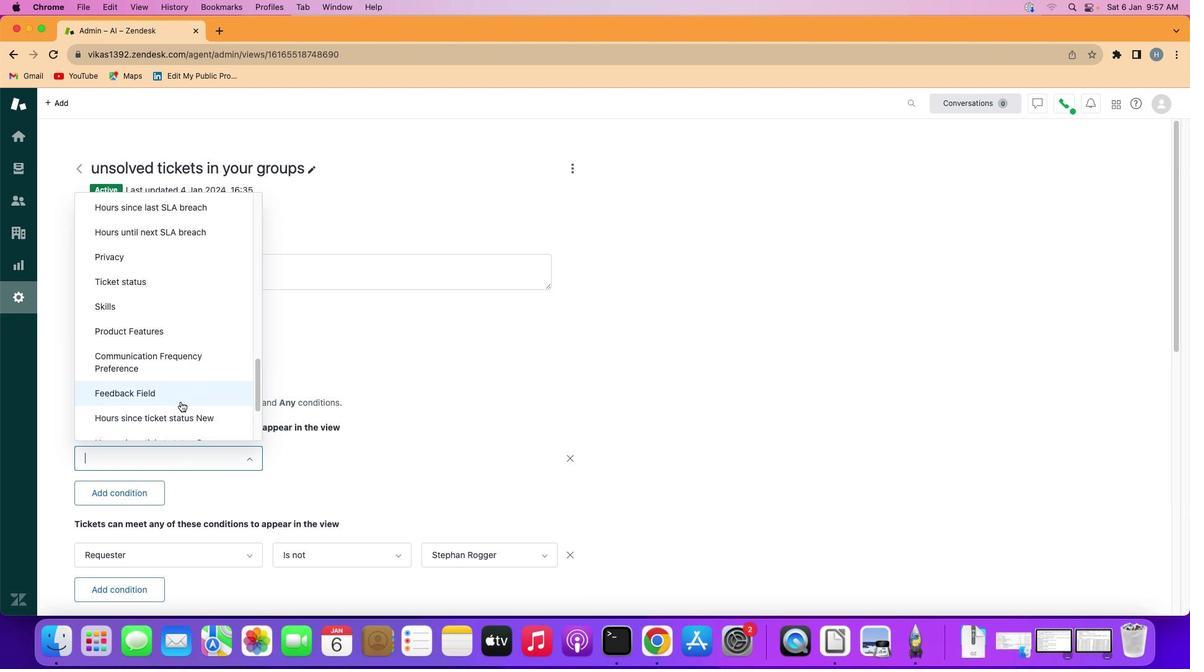 
Action: Mouse scrolled (182, 406) with delta (0, 26)
Screenshot: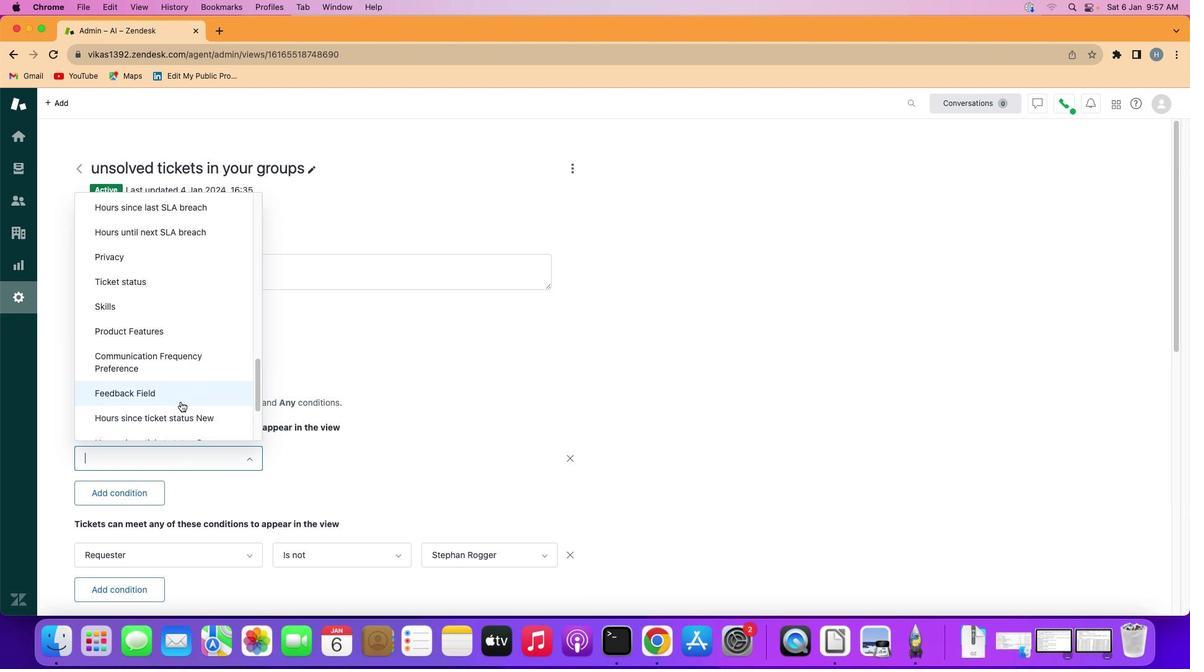 
Action: Mouse moved to (189, 395)
Screenshot: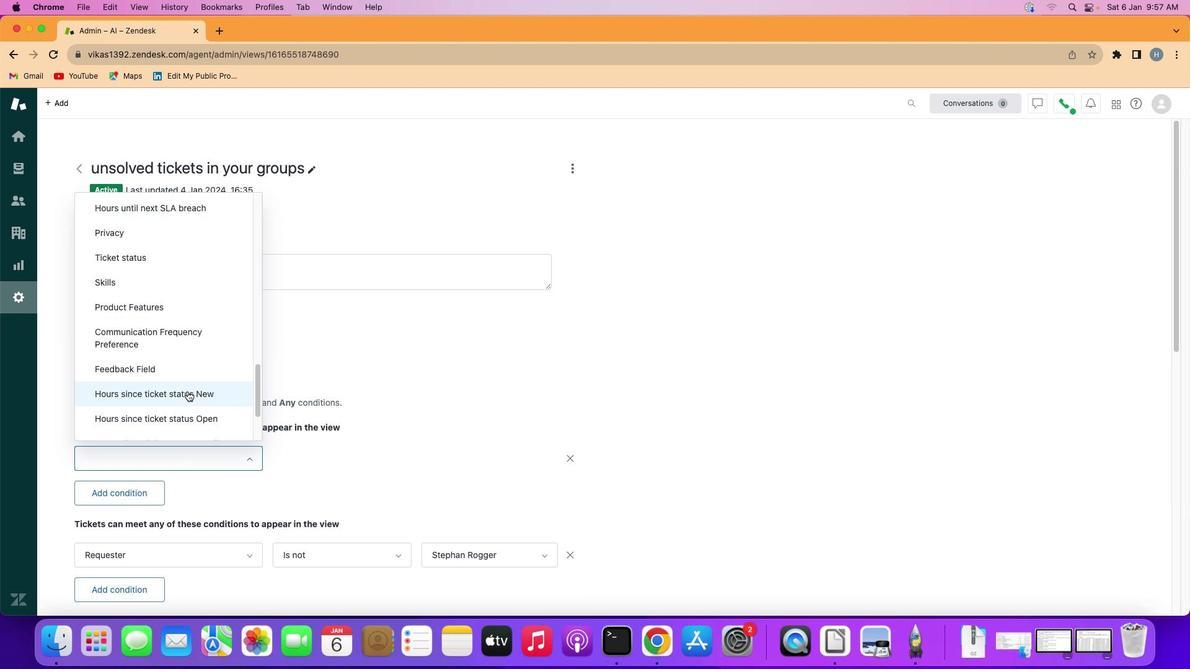 
Action: Mouse pressed left at (189, 395)
Screenshot: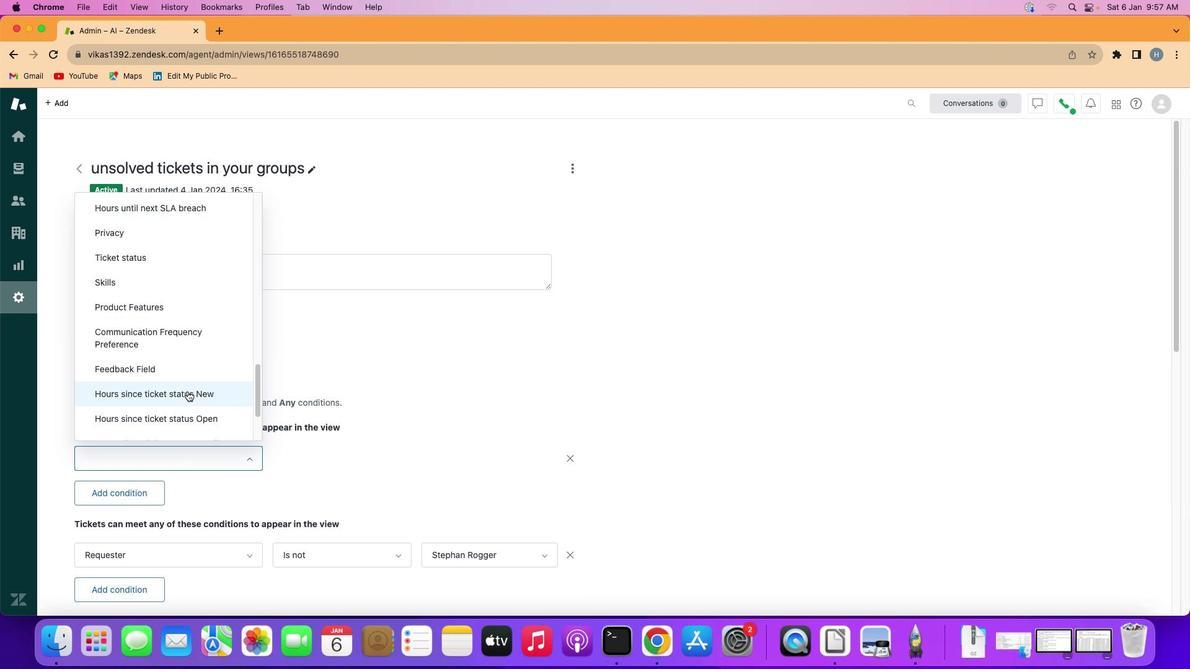 
Action: Mouse moved to (359, 452)
Screenshot: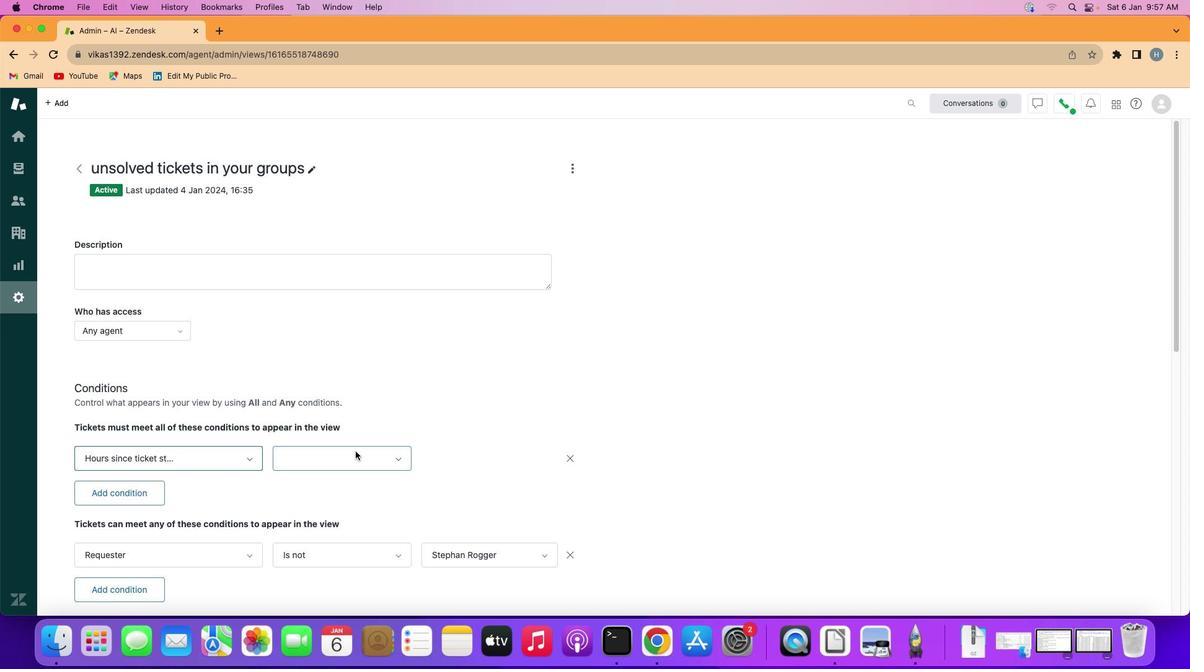 
Action: Mouse pressed left at (359, 452)
Screenshot: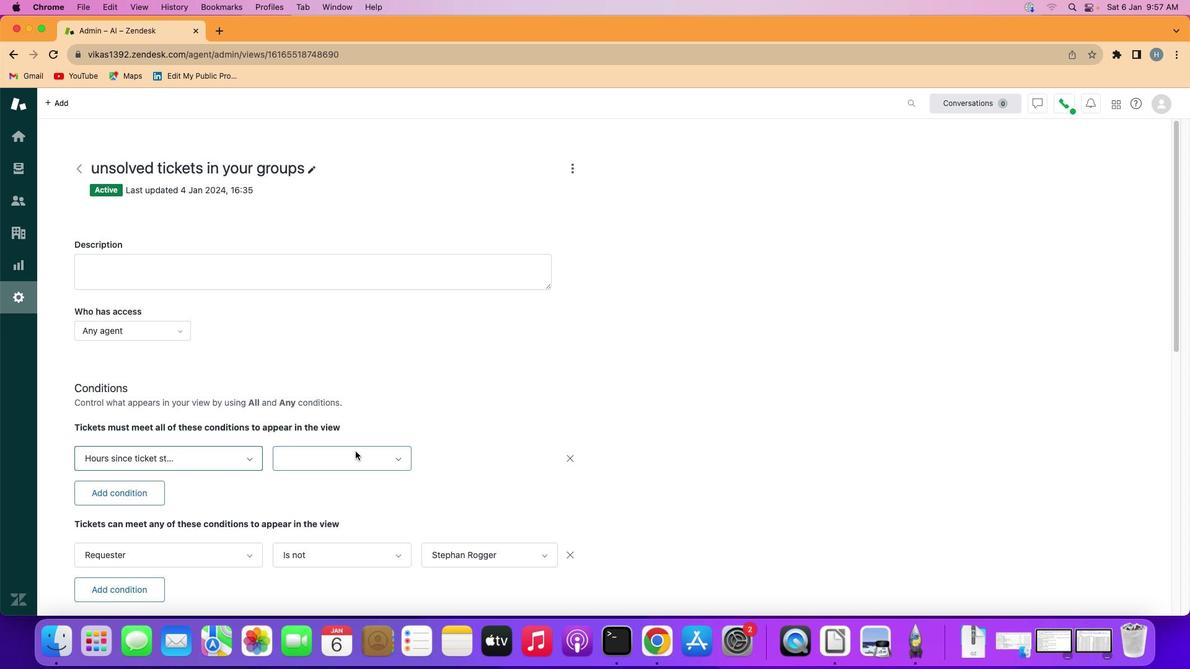 
Action: Mouse moved to (339, 536)
Screenshot: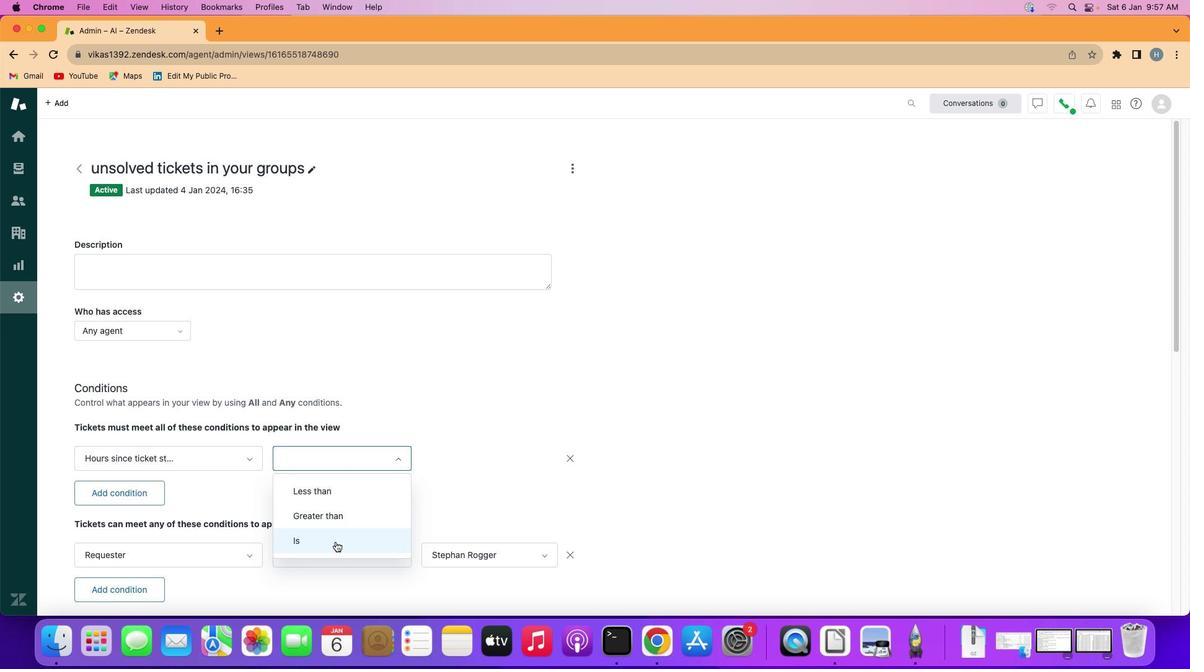 
Action: Mouse pressed left at (339, 536)
Screenshot: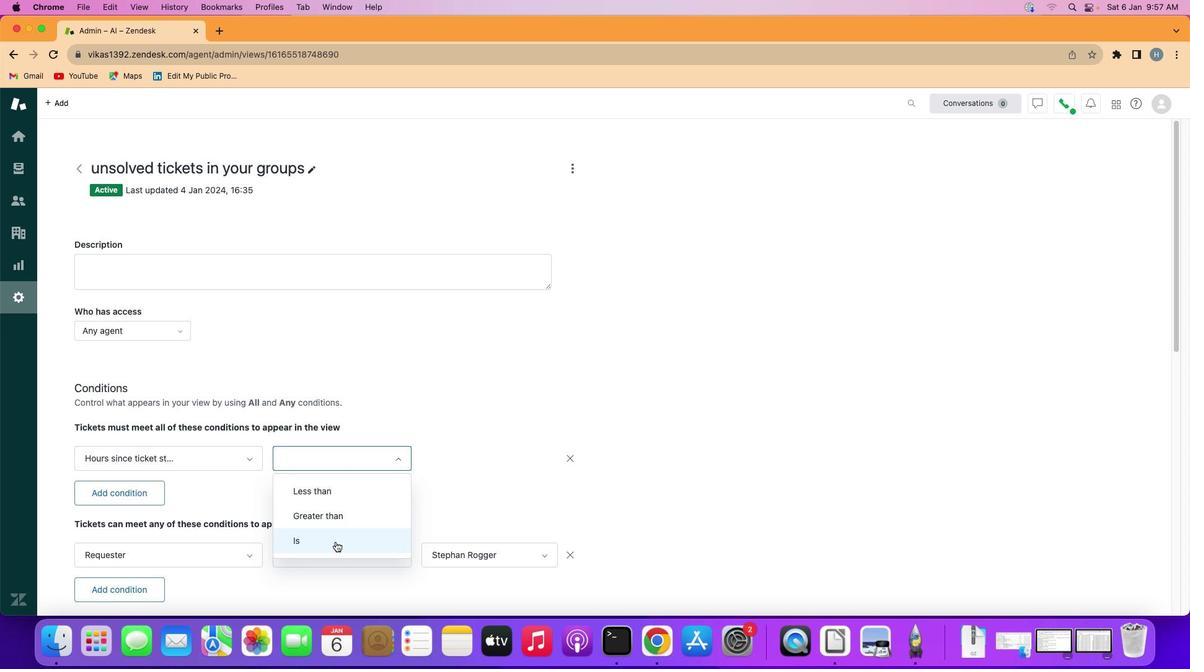 
Action: Mouse moved to (483, 461)
Screenshot: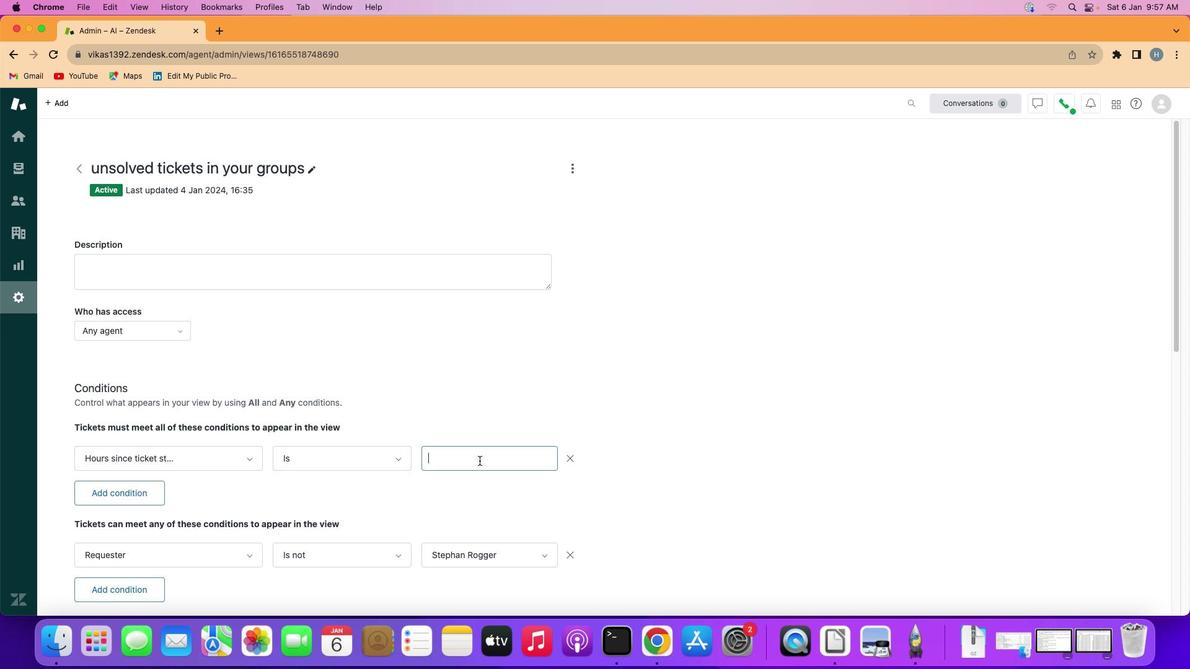 
Action: Mouse pressed left at (483, 461)
Screenshot: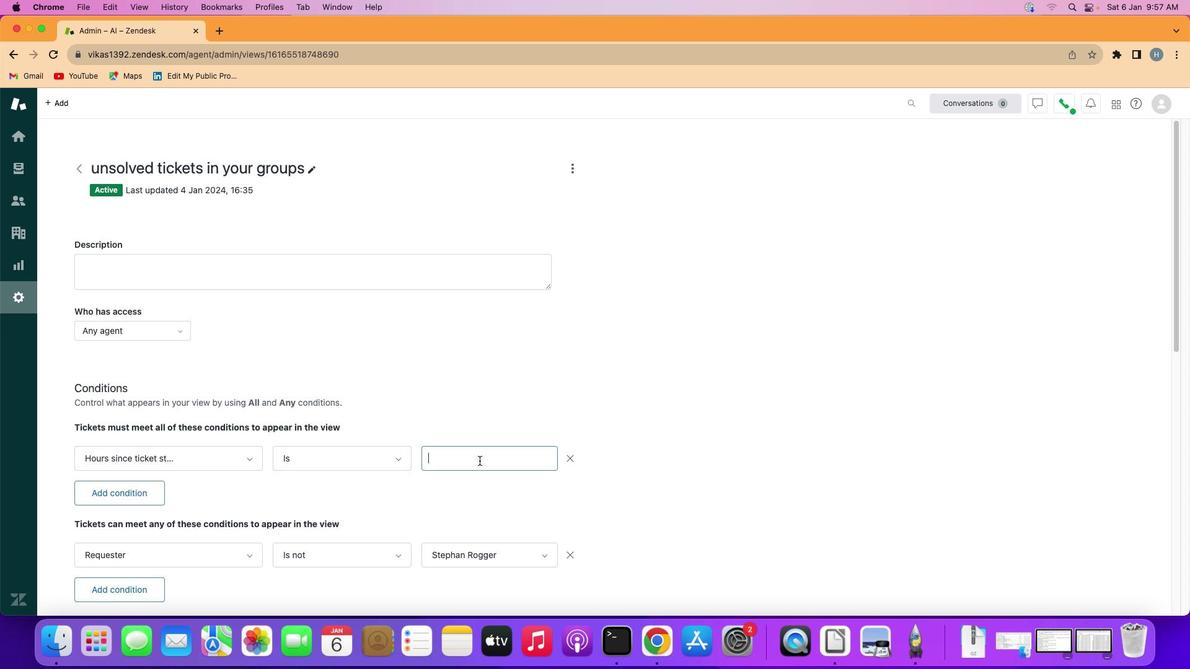 
Action: Key pressed Key.shift'F''i''v''e'
Screenshot: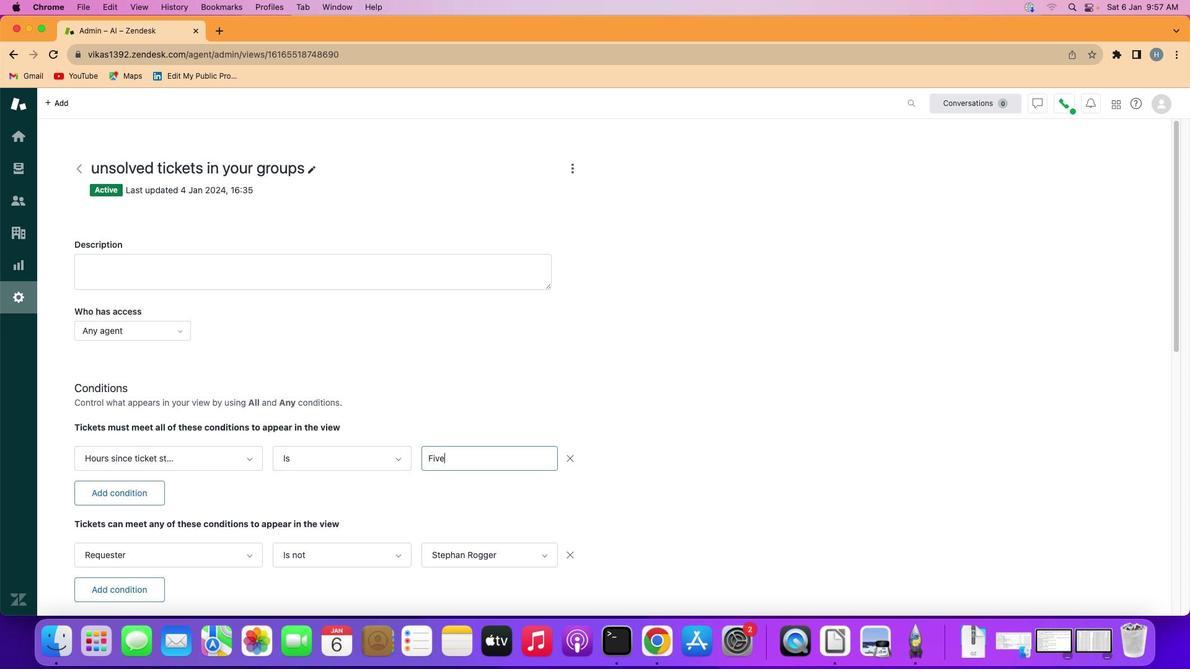 
Action: Mouse moved to (499, 488)
Screenshot: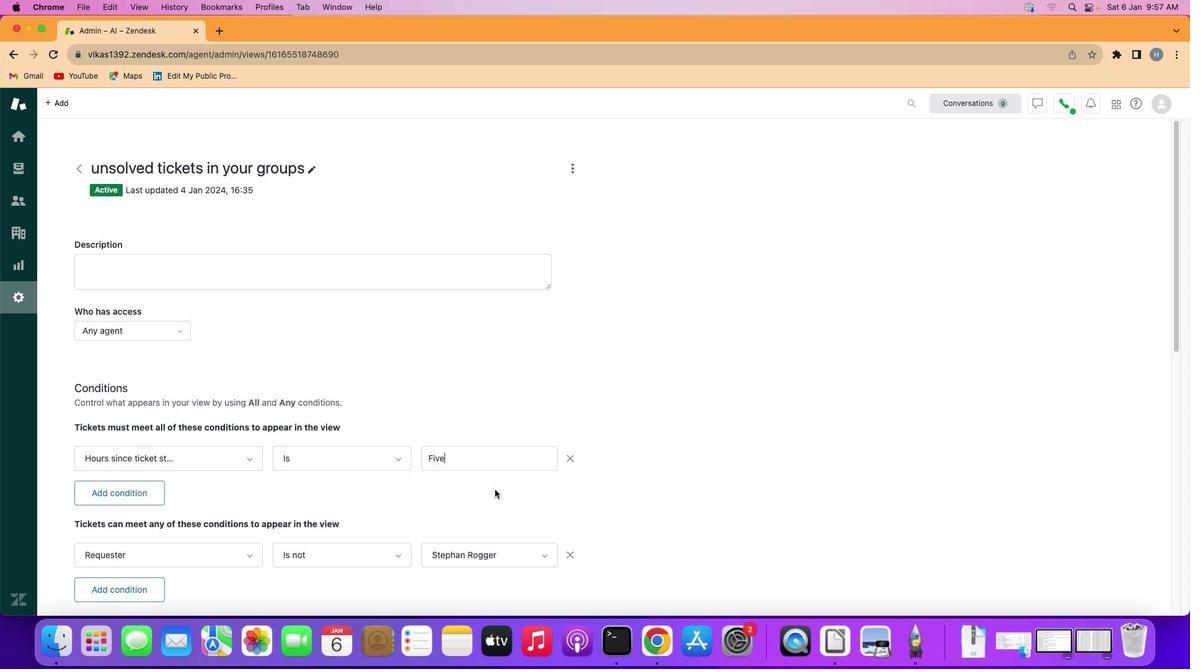 
Action: Mouse pressed left at (499, 488)
Screenshot: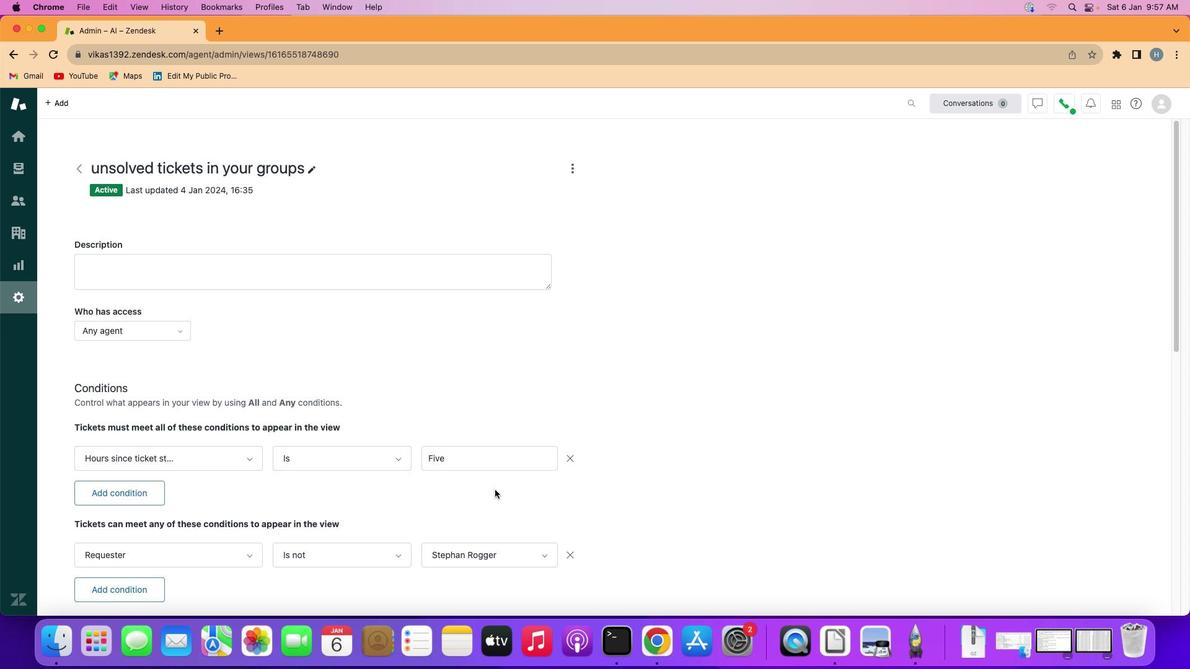 
